 Task: Search one way flight ticket for 1 adult, 1 child, 1 infant in seat in premium economy from Minot: Minot International Airport to Jacksonville: Albert J. Ellis Airport on 5-3-2023. Choice of flights is Frontier. Number of bags: 1 checked bag. Price is upto 110000. Outbound departure time preference is 16:15.
Action: Mouse moved to (332, 130)
Screenshot: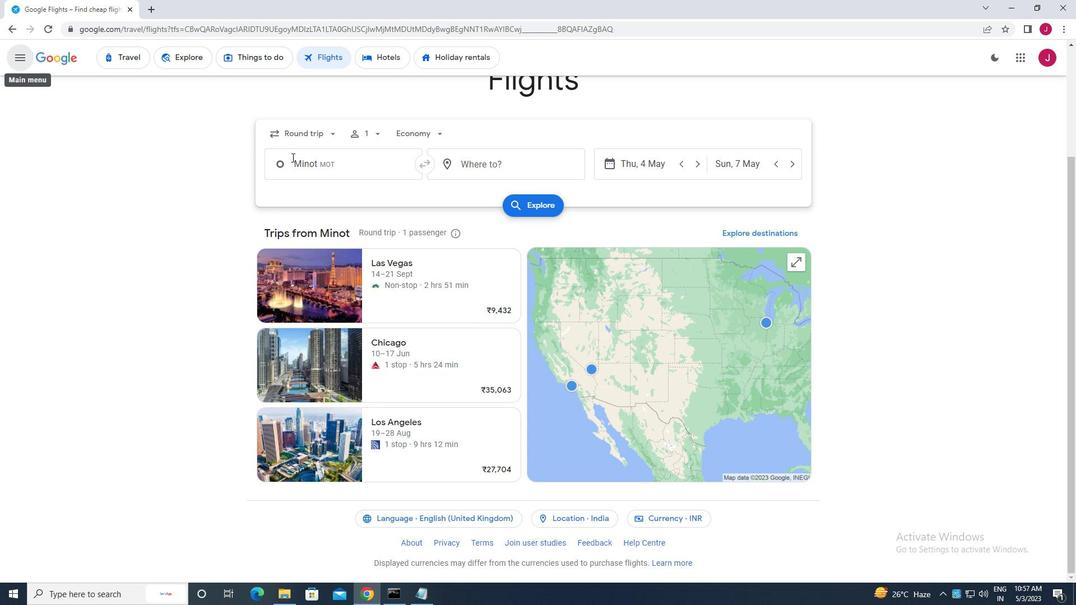 
Action: Mouse pressed left at (332, 130)
Screenshot: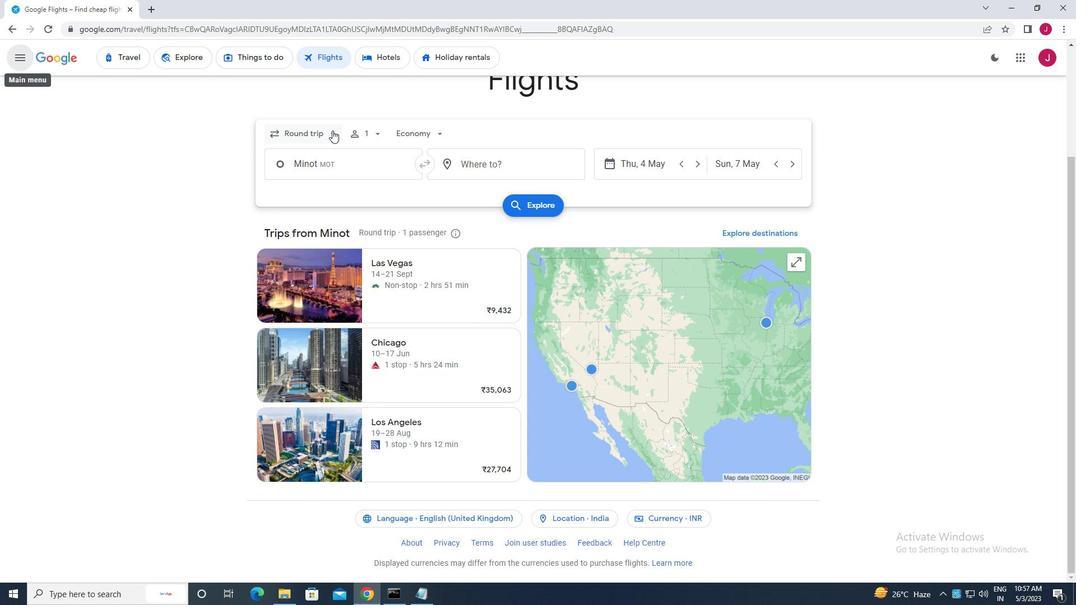 
Action: Mouse moved to (323, 182)
Screenshot: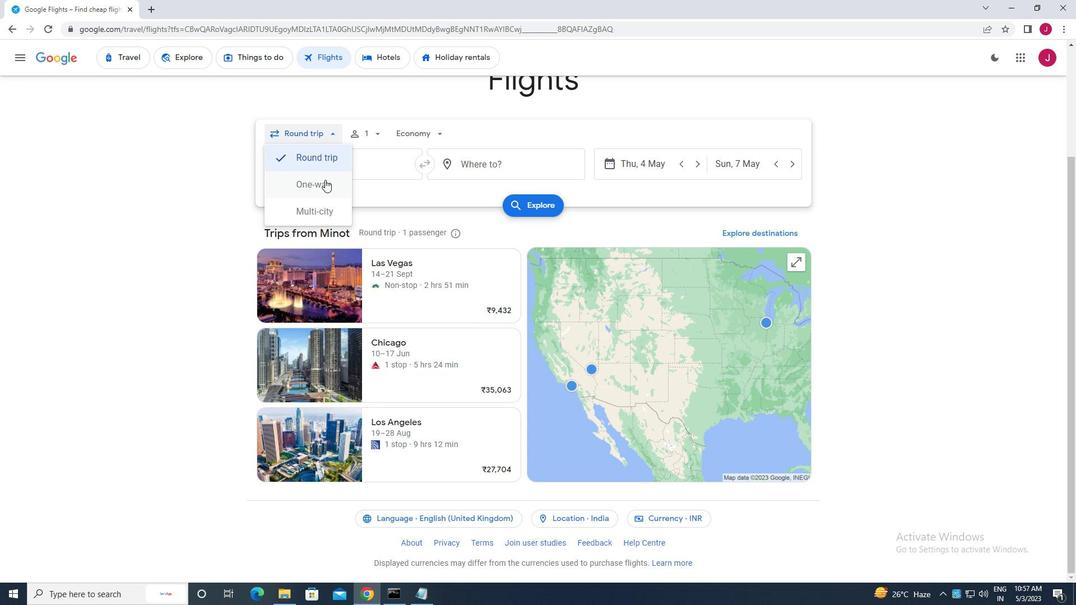 
Action: Mouse pressed left at (323, 182)
Screenshot: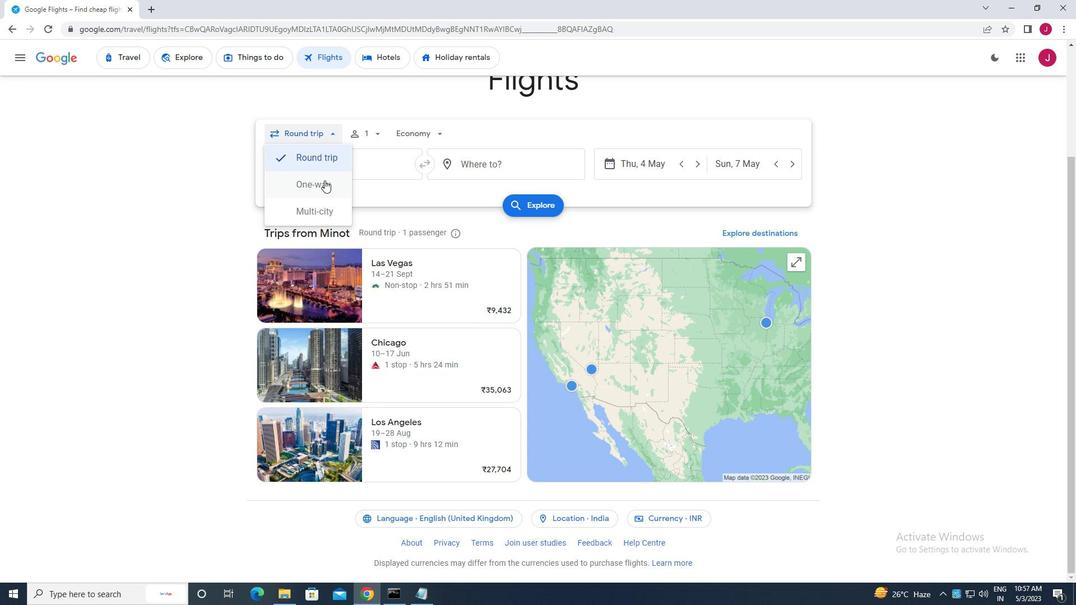 
Action: Mouse moved to (373, 135)
Screenshot: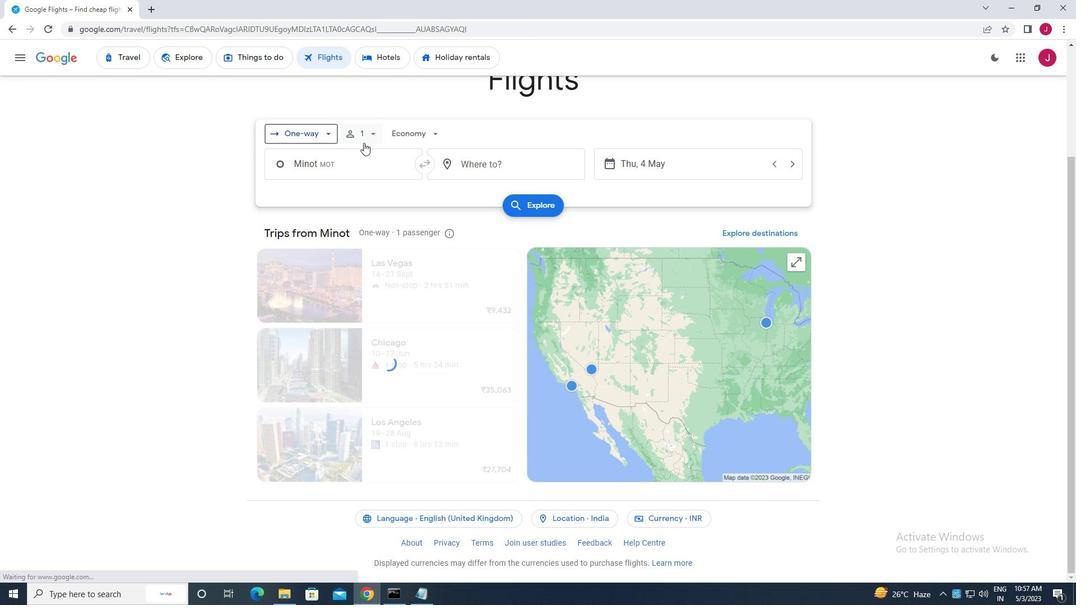 
Action: Mouse pressed left at (373, 135)
Screenshot: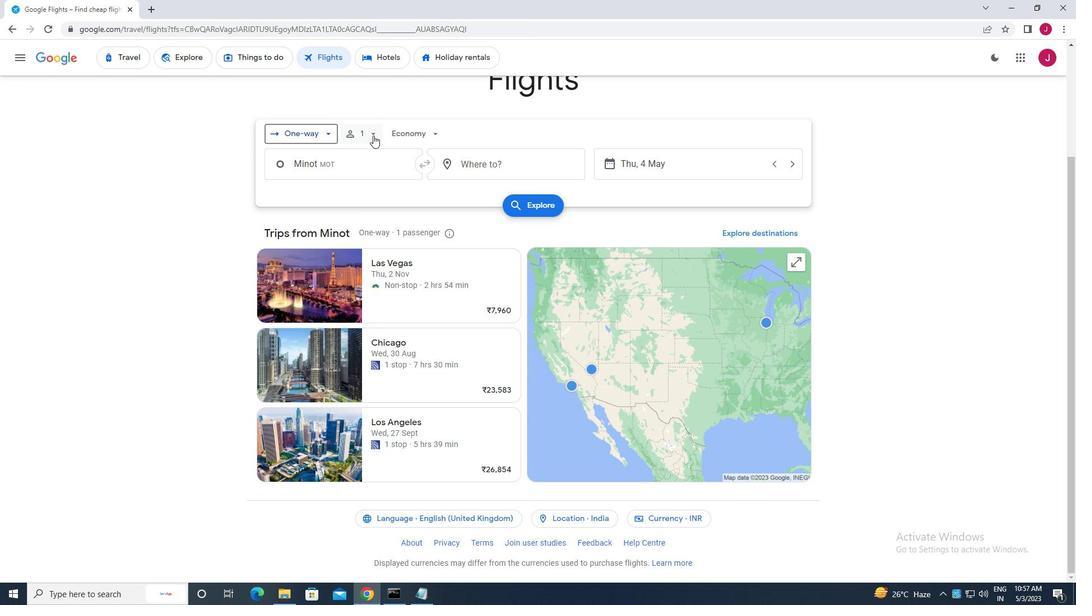 
Action: Mouse moved to (460, 190)
Screenshot: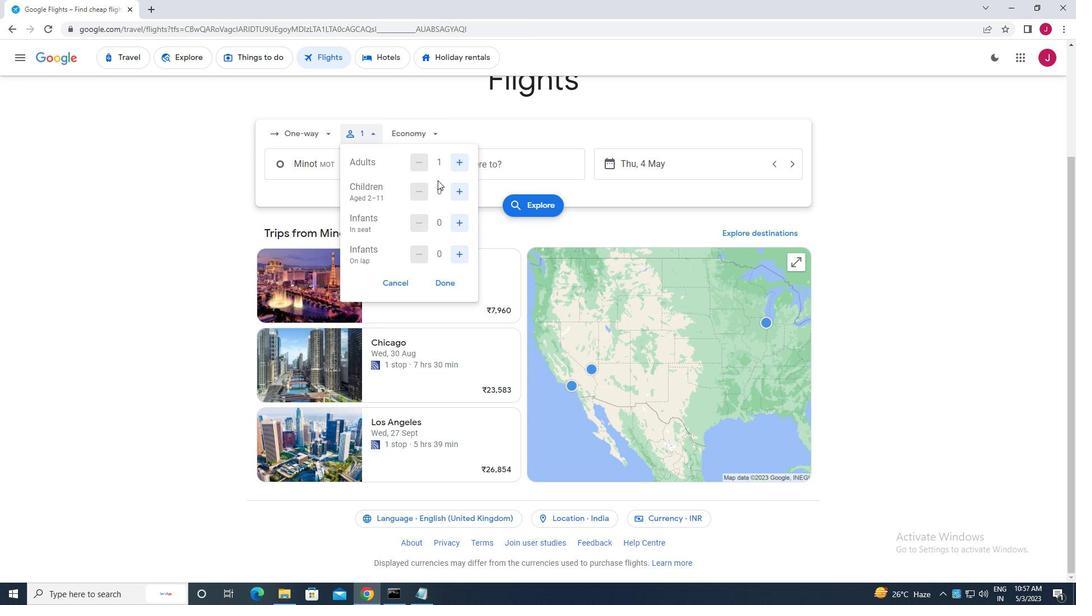 
Action: Mouse pressed left at (460, 190)
Screenshot: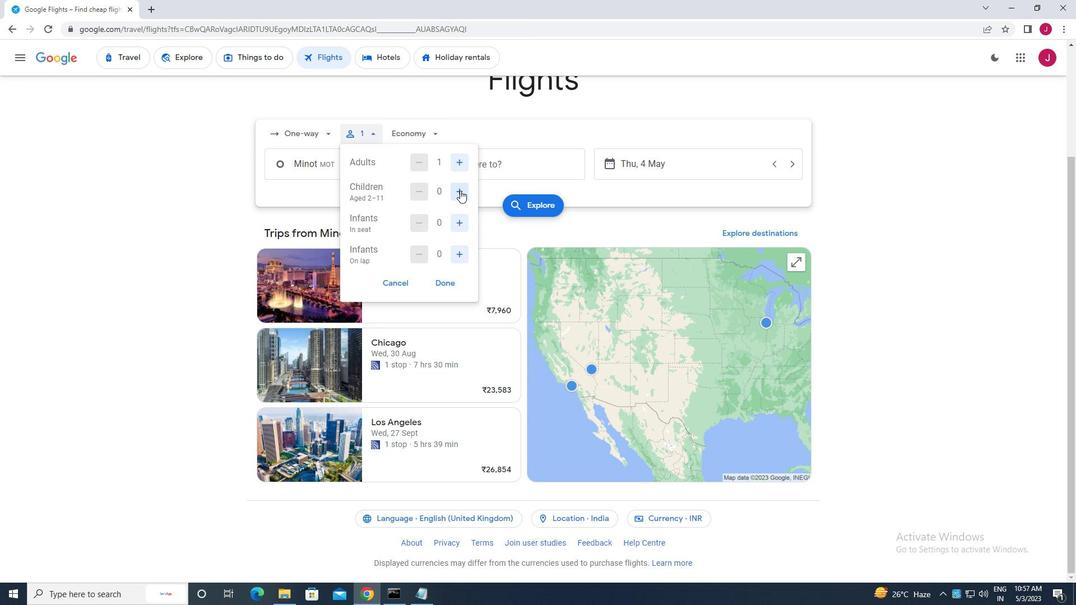 
Action: Mouse moved to (459, 220)
Screenshot: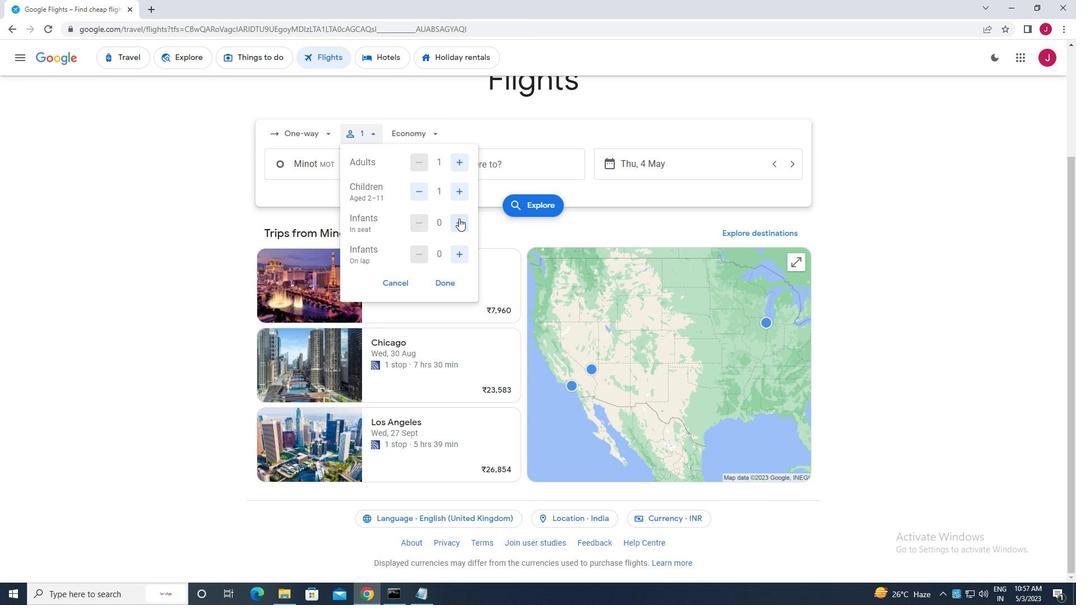 
Action: Mouse pressed left at (459, 220)
Screenshot: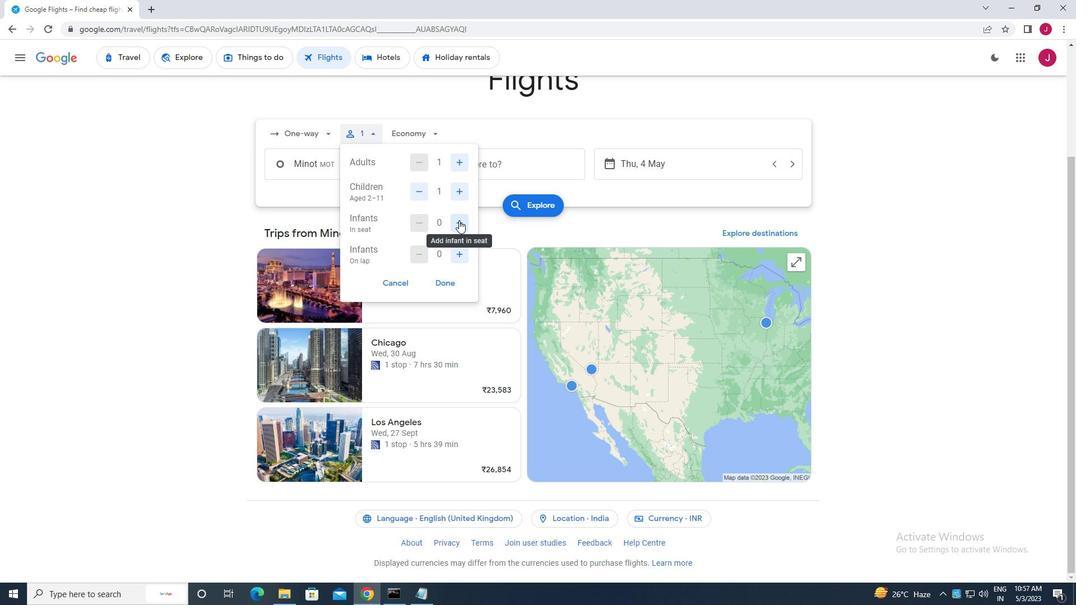 
Action: Mouse moved to (444, 283)
Screenshot: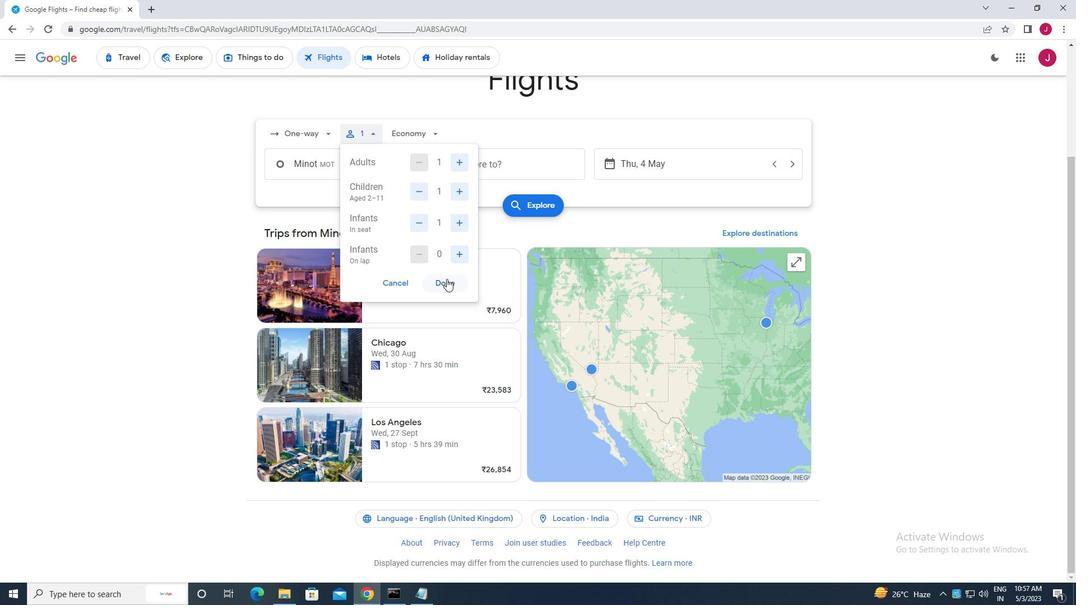 
Action: Mouse pressed left at (444, 283)
Screenshot: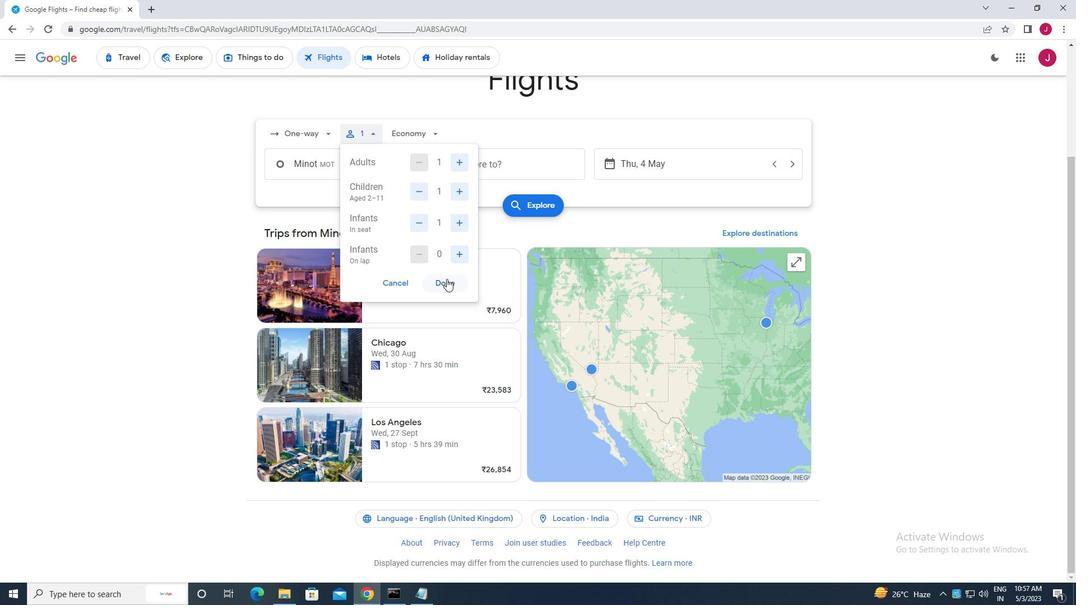 
Action: Mouse moved to (425, 135)
Screenshot: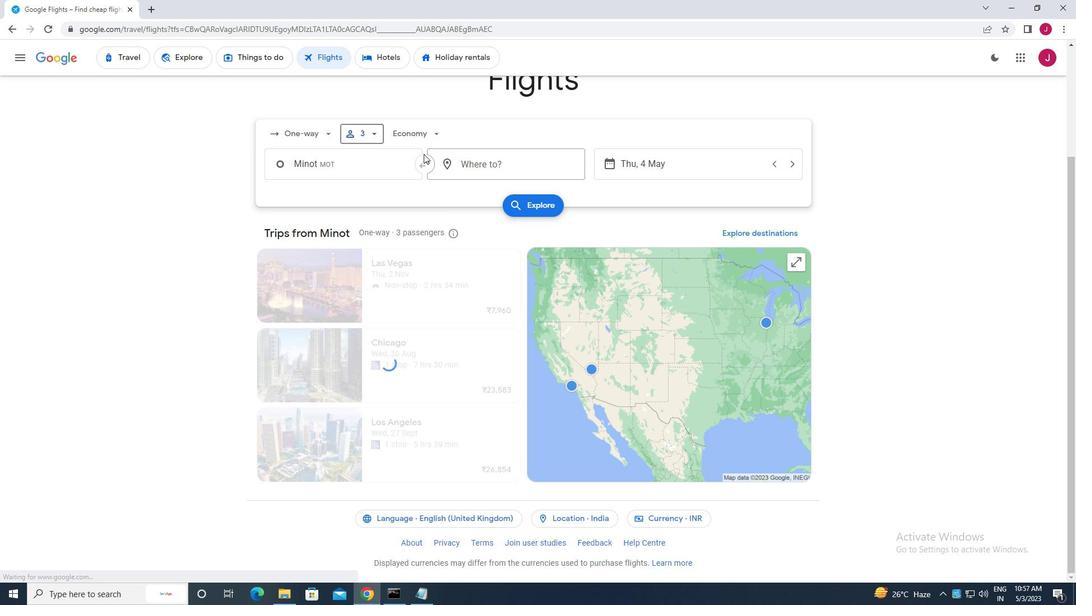 
Action: Mouse pressed left at (425, 135)
Screenshot: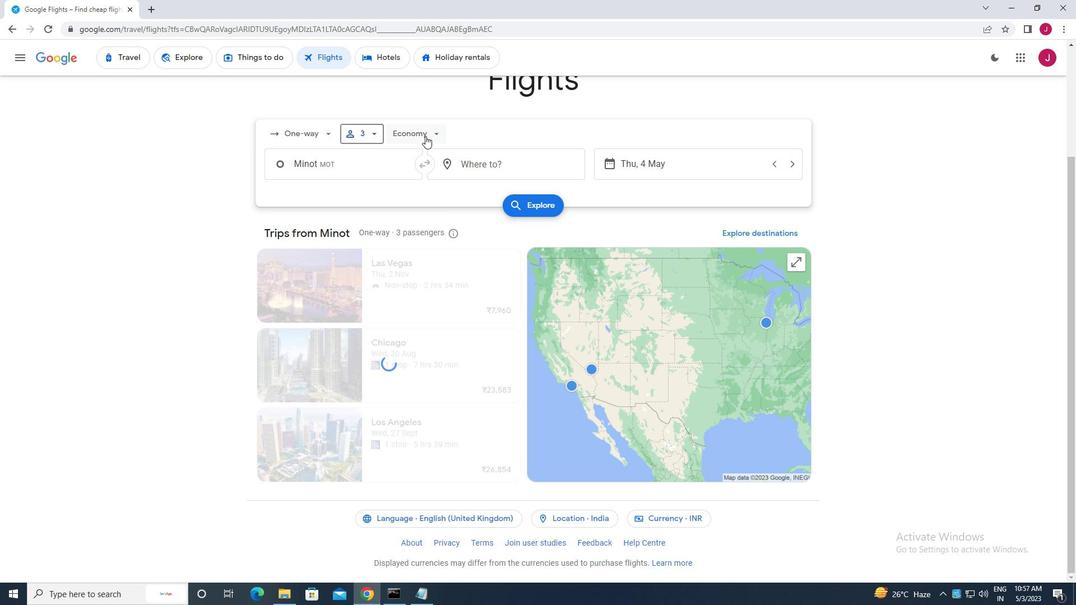 
Action: Mouse moved to (429, 181)
Screenshot: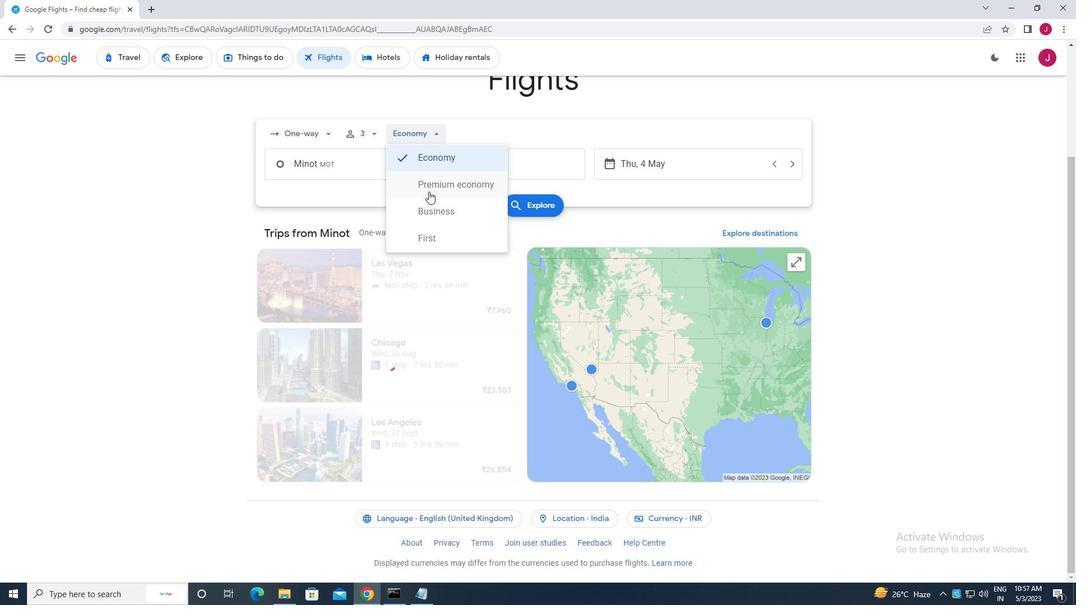 
Action: Mouse pressed left at (429, 181)
Screenshot: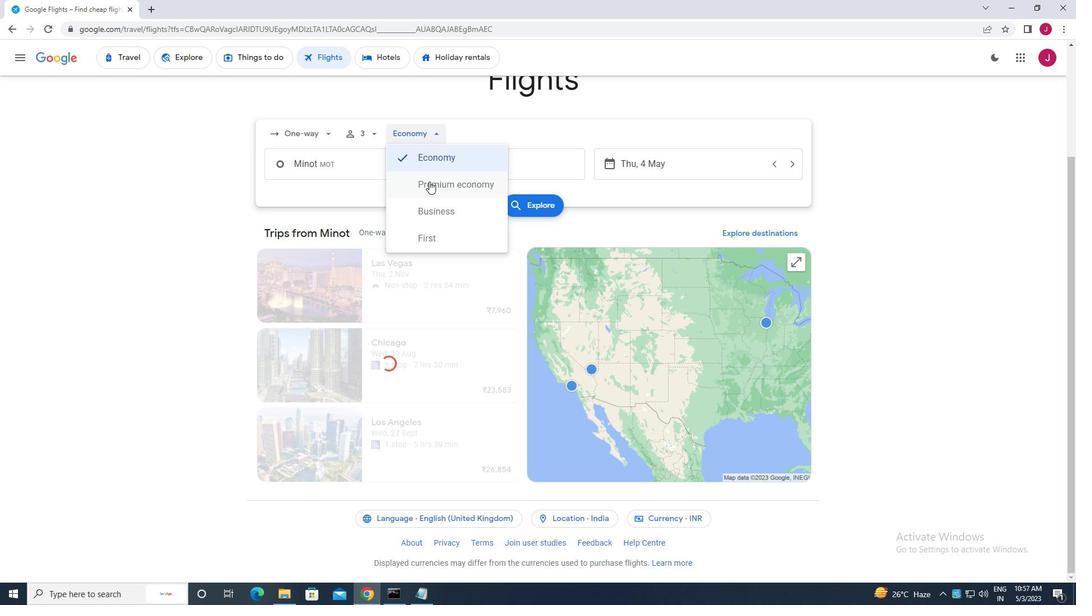 
Action: Mouse moved to (377, 160)
Screenshot: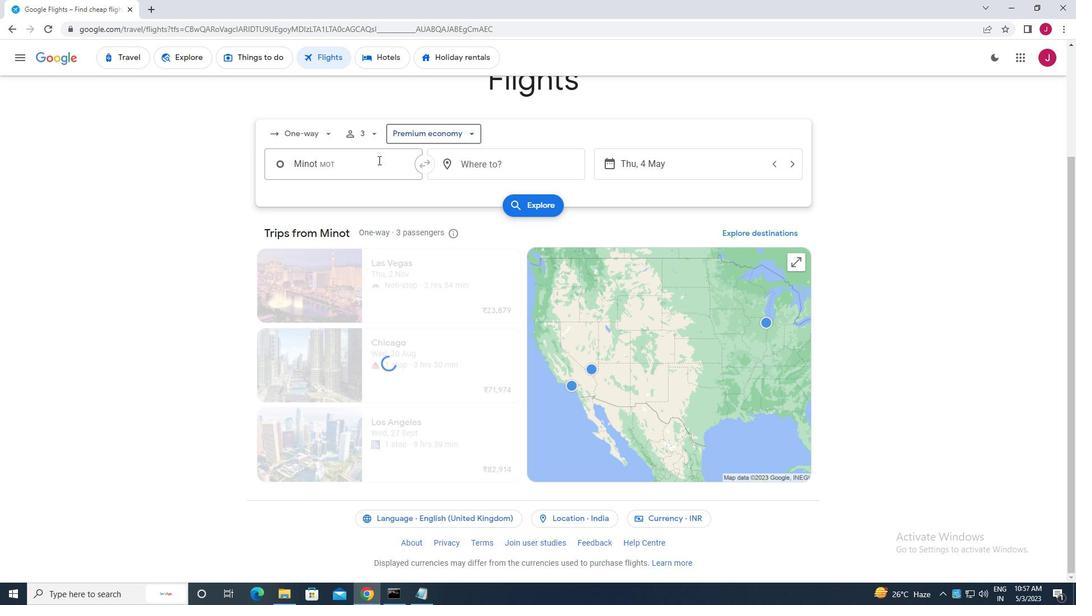 
Action: Mouse pressed left at (377, 160)
Screenshot: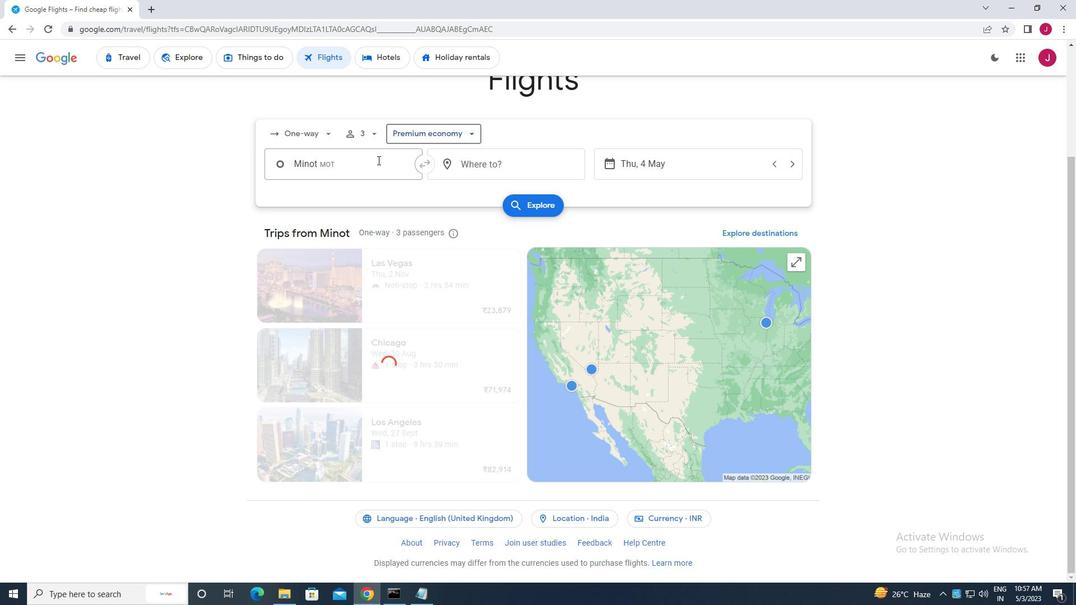 
Action: Key pressed minot
Screenshot: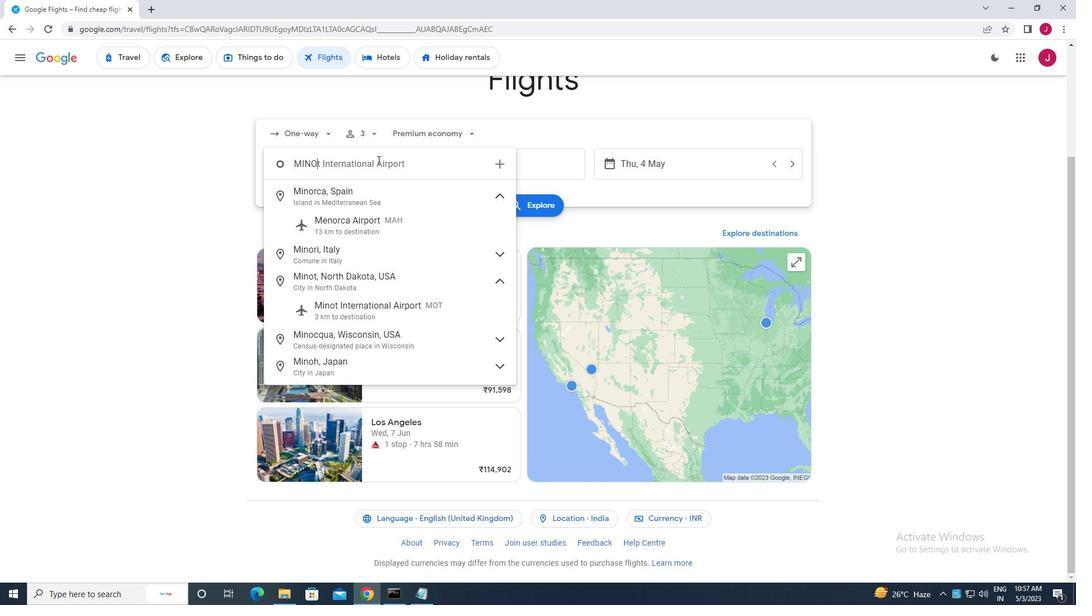 
Action: Mouse moved to (393, 226)
Screenshot: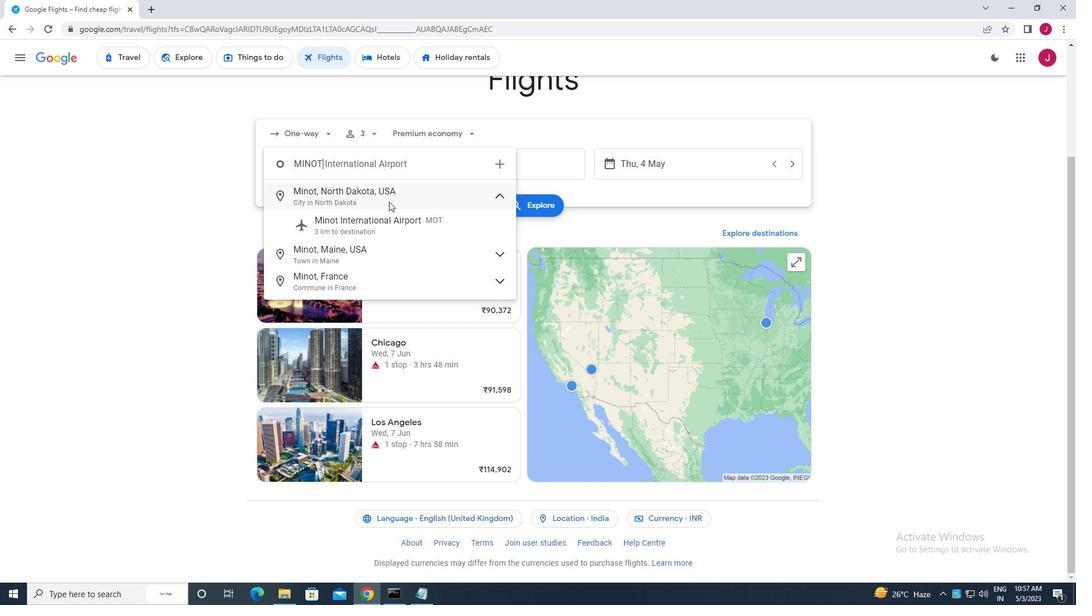 
Action: Mouse pressed left at (393, 226)
Screenshot: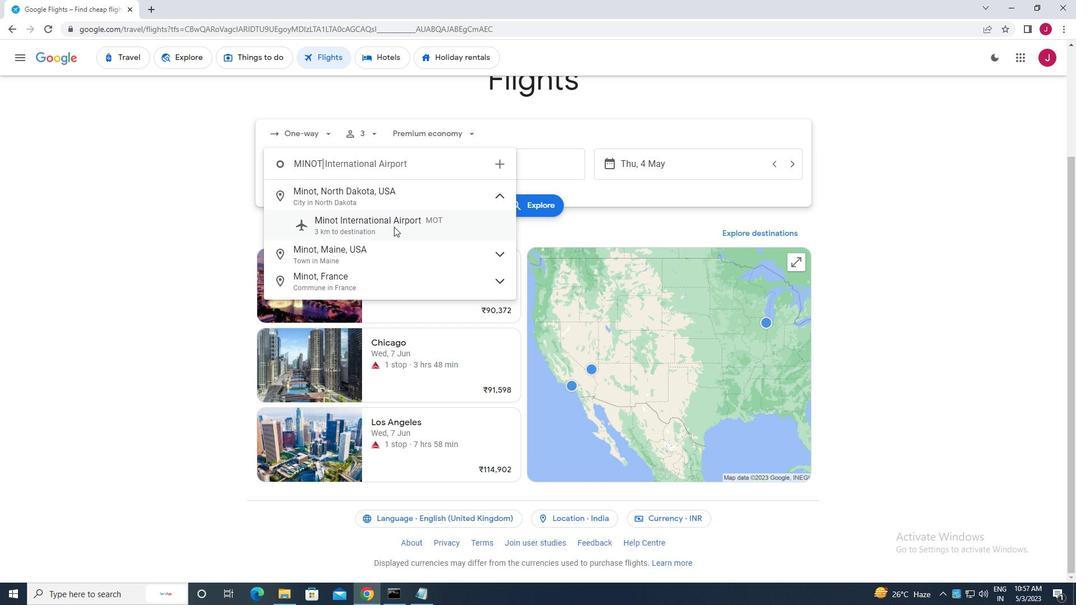 
Action: Mouse moved to (491, 164)
Screenshot: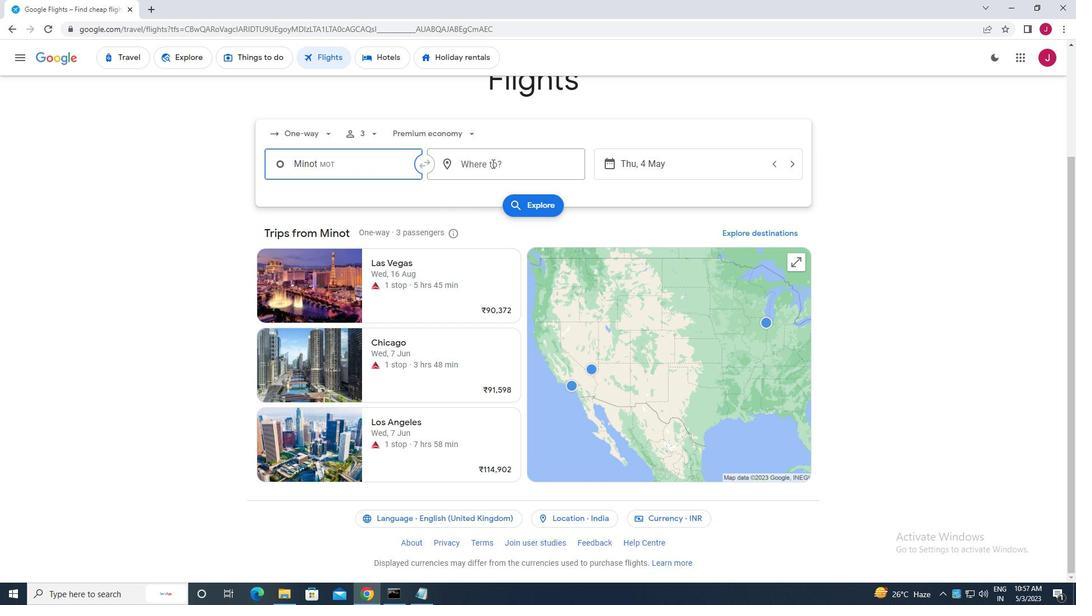 
Action: Mouse pressed left at (491, 164)
Screenshot: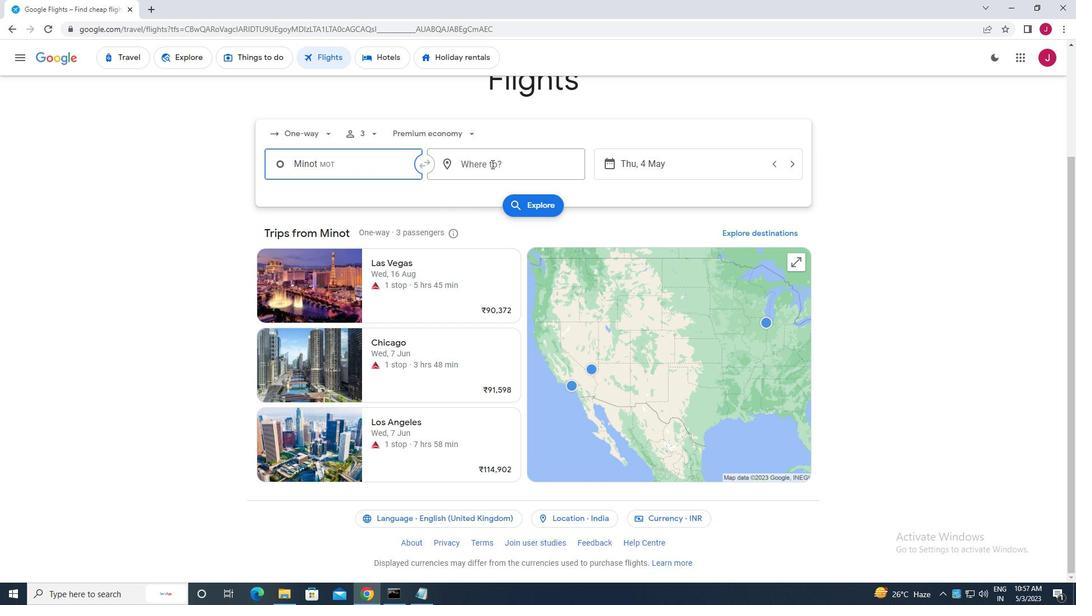 
Action: Mouse moved to (497, 164)
Screenshot: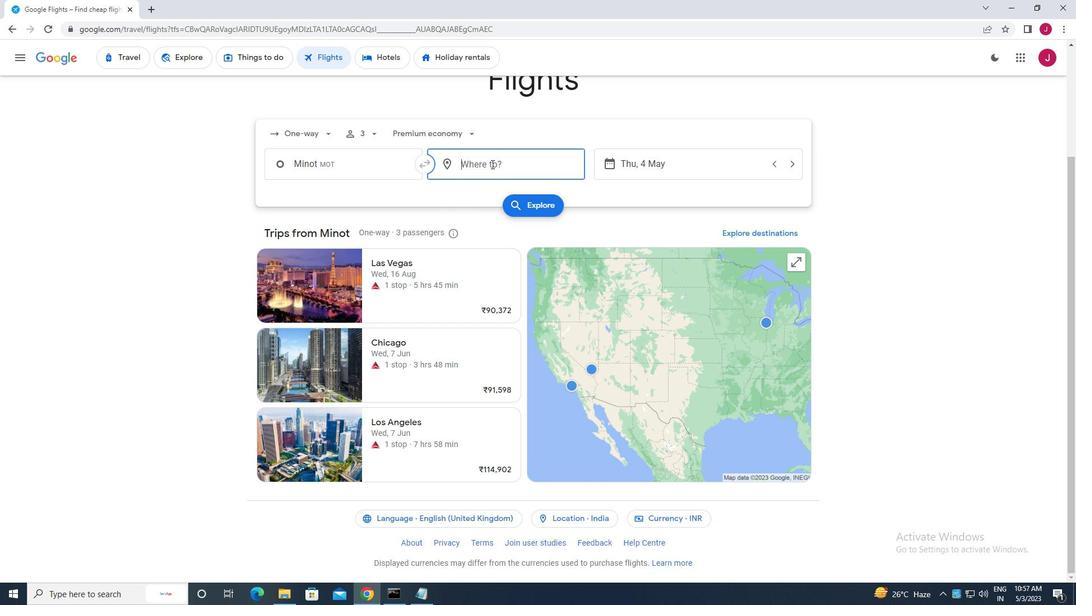
Action: Key pressed albert<Key.space>j
Screenshot: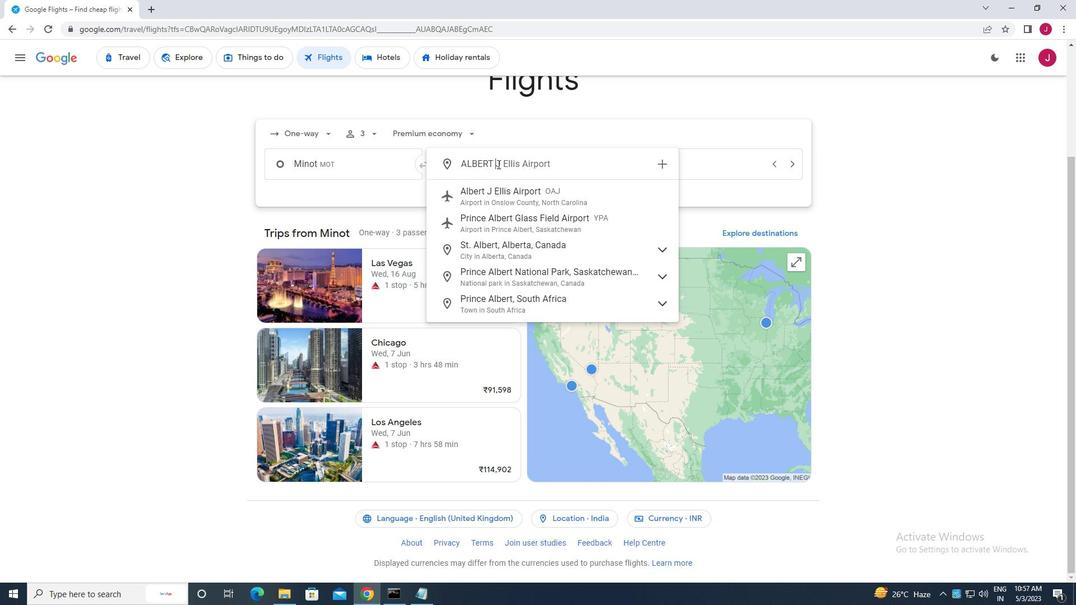 
Action: Mouse moved to (496, 186)
Screenshot: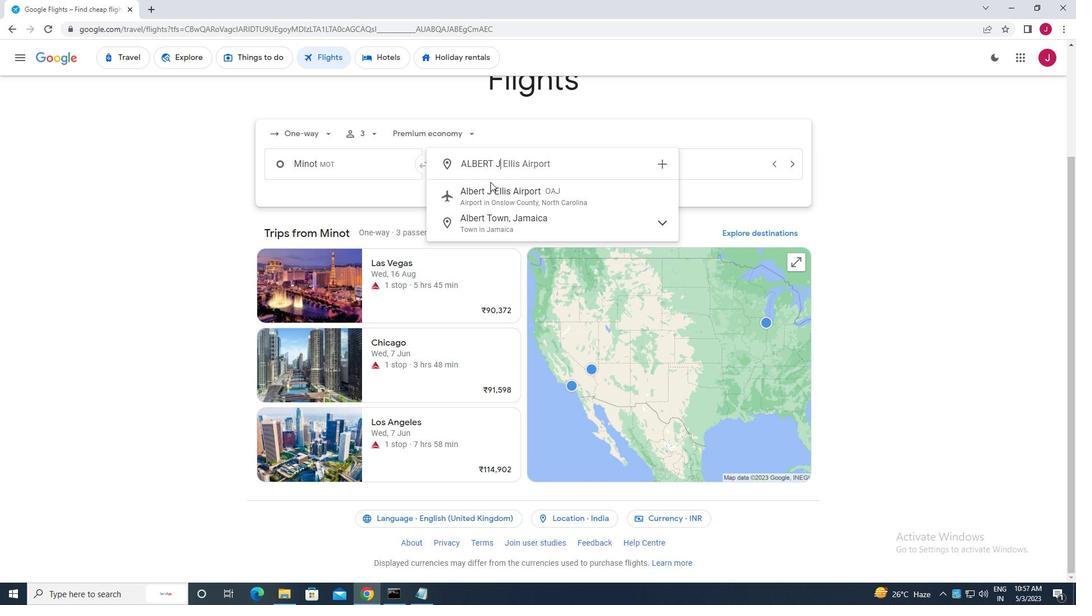
Action: Mouse pressed left at (496, 186)
Screenshot: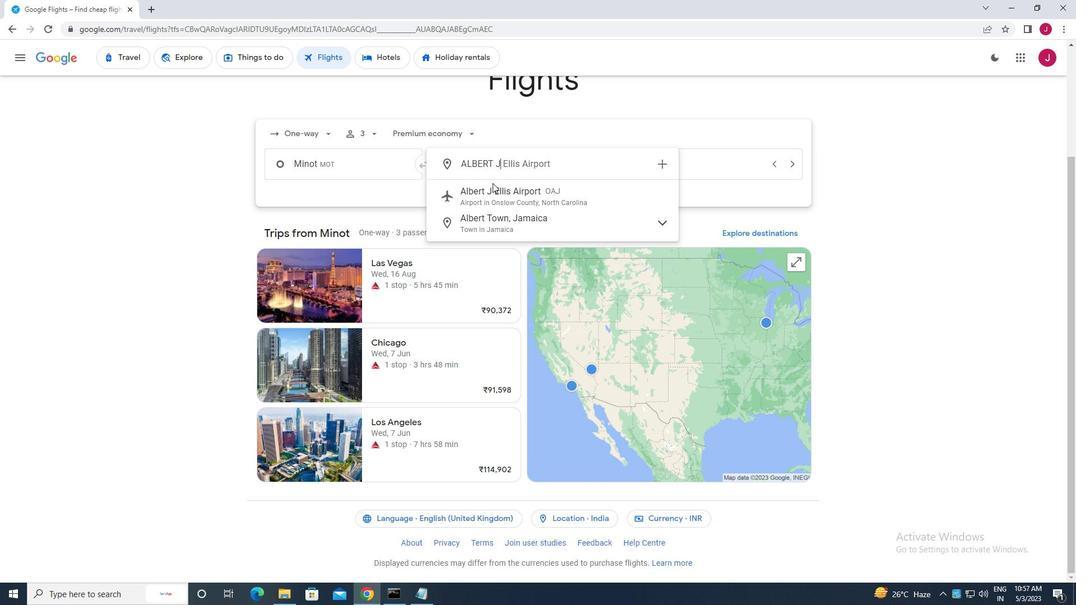 
Action: Mouse moved to (668, 164)
Screenshot: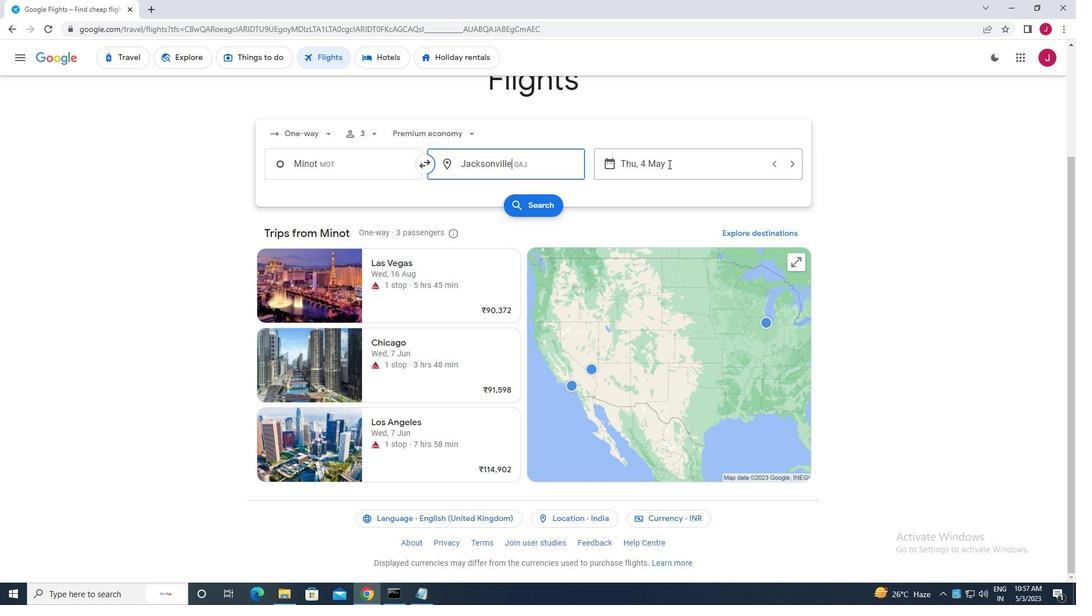 
Action: Mouse pressed left at (668, 164)
Screenshot: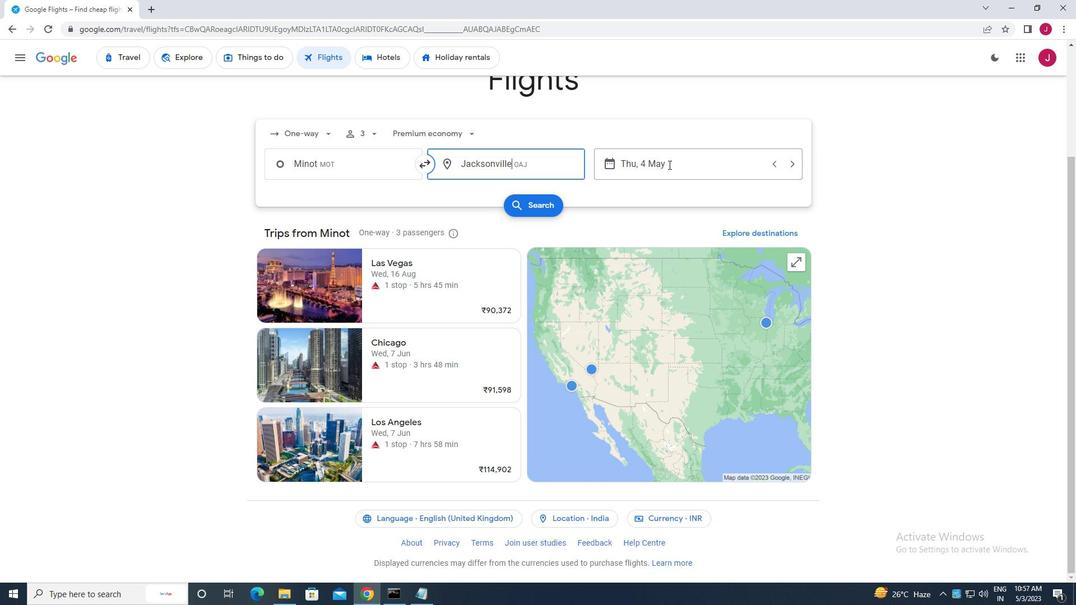 
Action: Mouse moved to (477, 253)
Screenshot: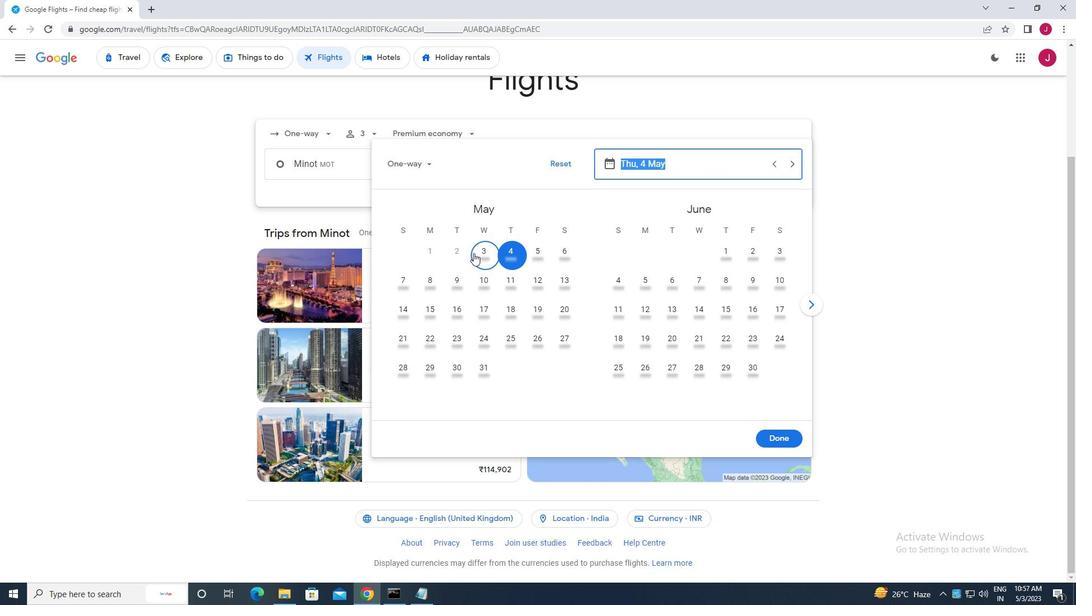 
Action: Mouse pressed left at (477, 253)
Screenshot: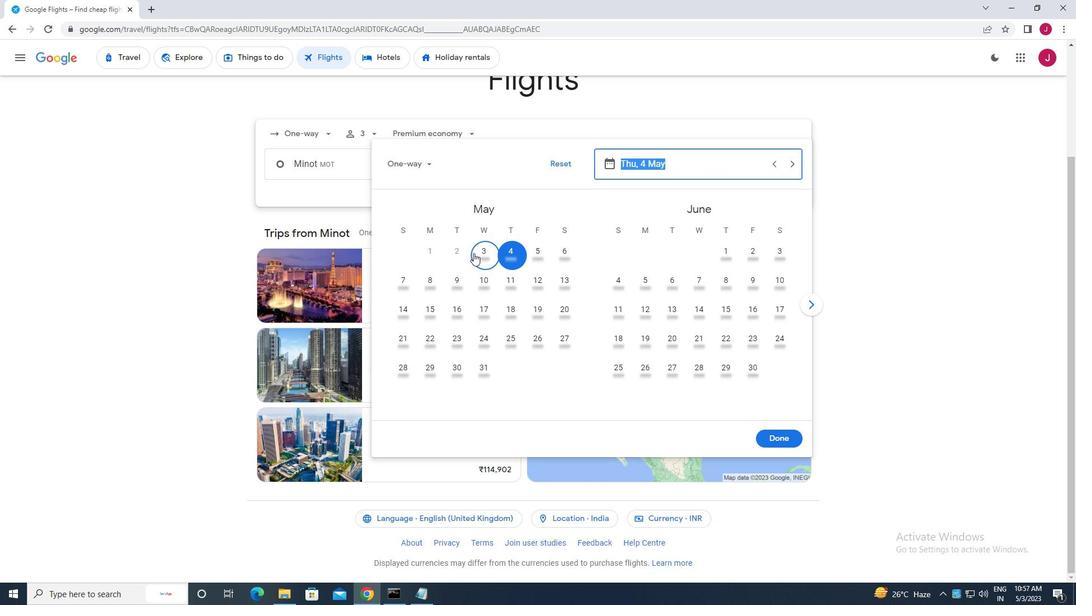 
Action: Mouse moved to (769, 435)
Screenshot: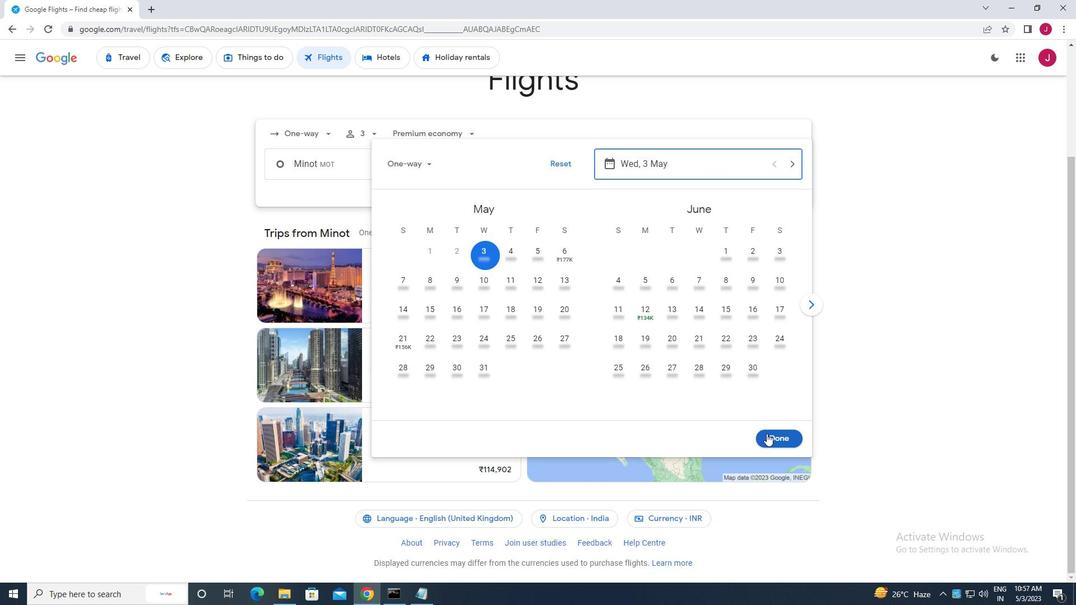 
Action: Mouse pressed left at (769, 435)
Screenshot: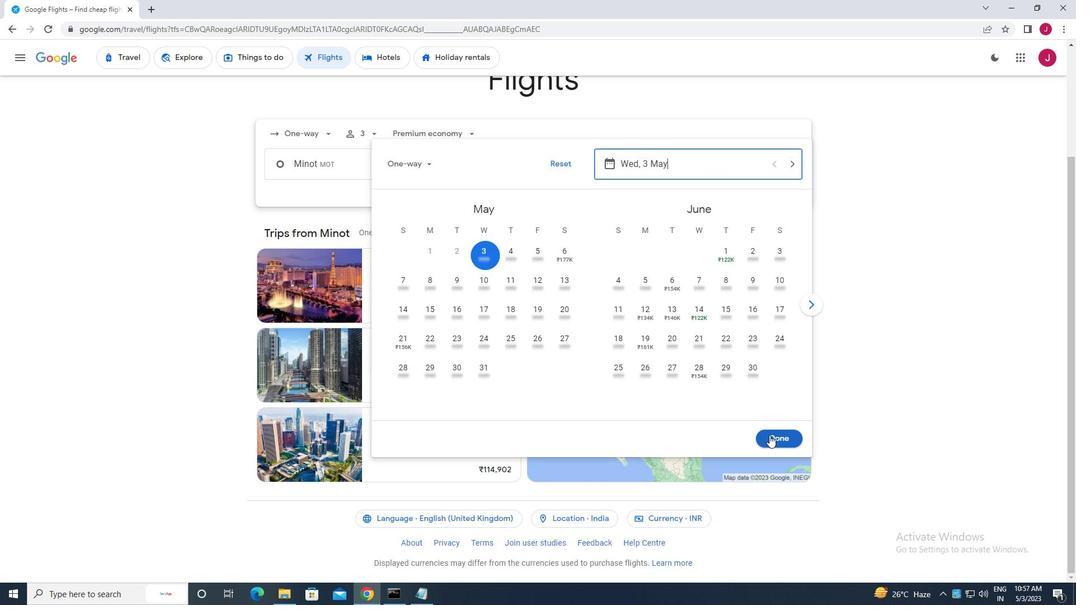 
Action: Mouse moved to (550, 205)
Screenshot: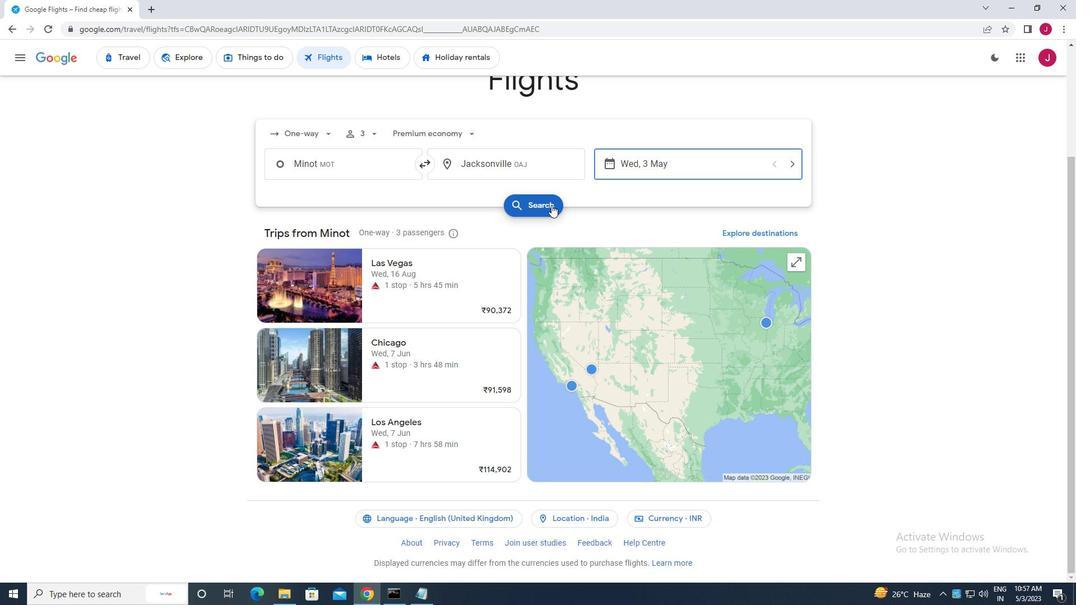 
Action: Mouse pressed left at (550, 205)
Screenshot: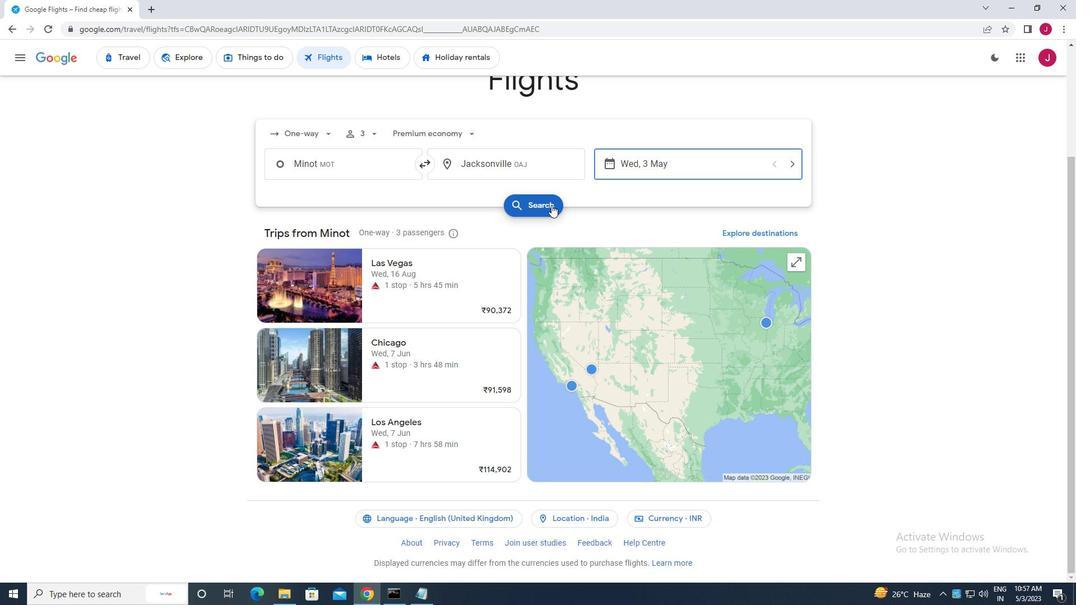 
Action: Mouse moved to (286, 159)
Screenshot: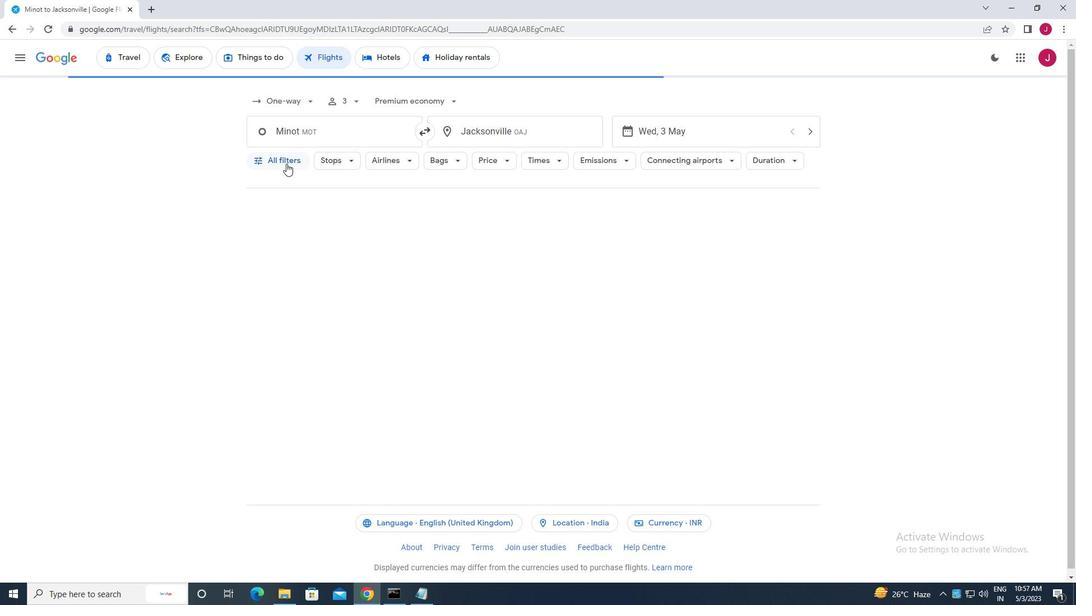 
Action: Mouse pressed left at (286, 159)
Screenshot: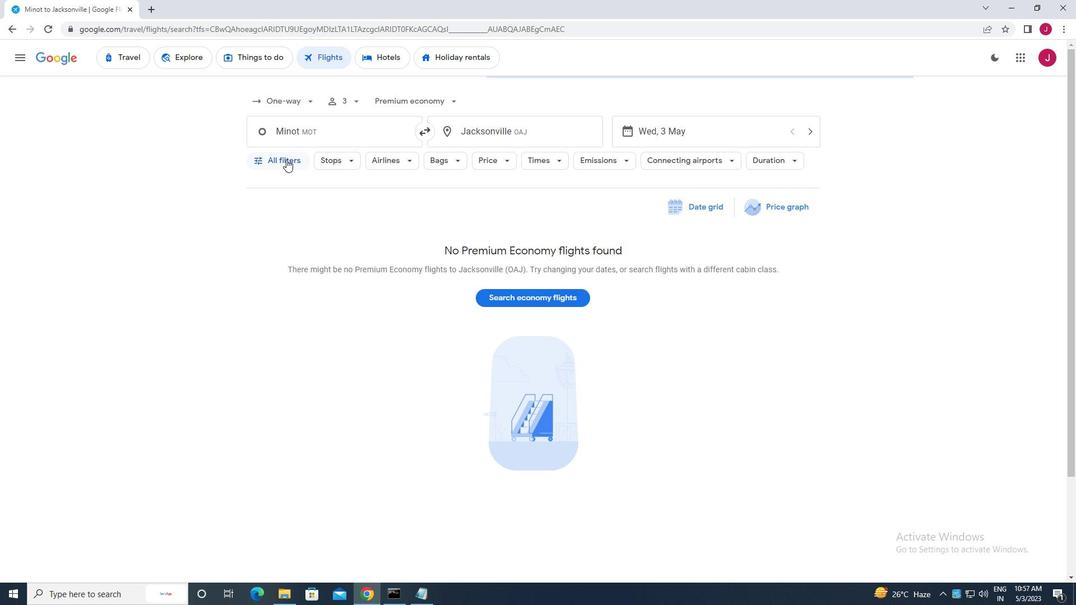 
Action: Mouse moved to (354, 272)
Screenshot: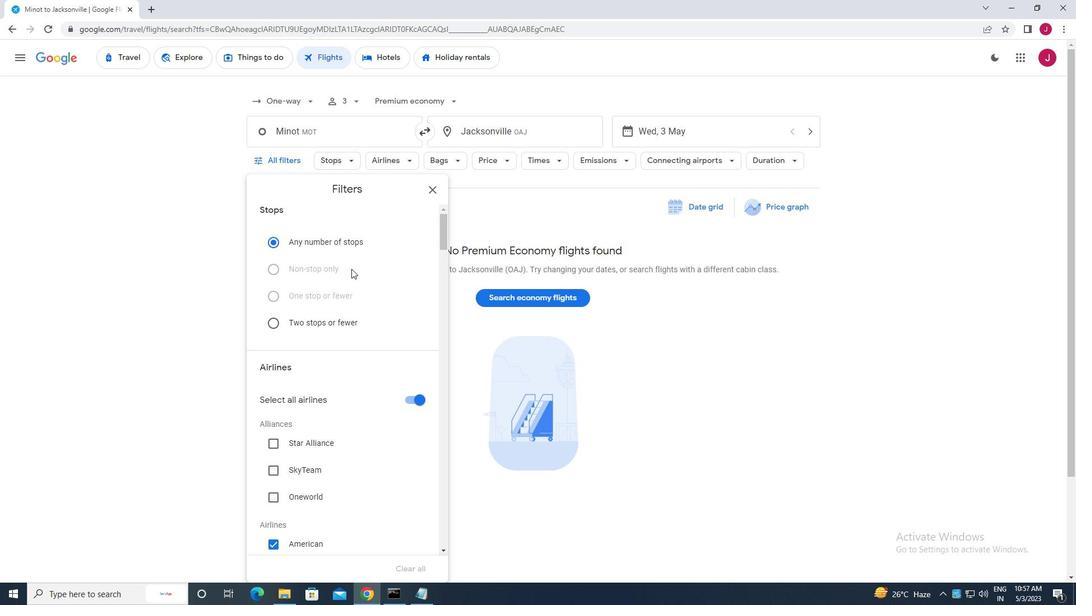 
Action: Mouse scrolled (354, 271) with delta (0, 0)
Screenshot: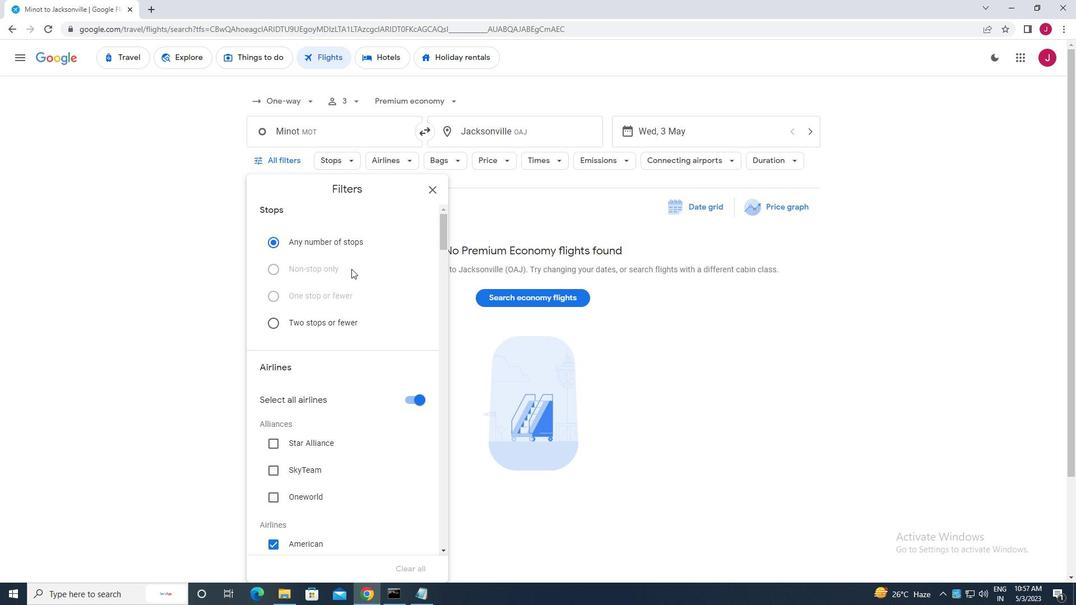 
Action: Mouse scrolled (354, 271) with delta (0, 0)
Screenshot: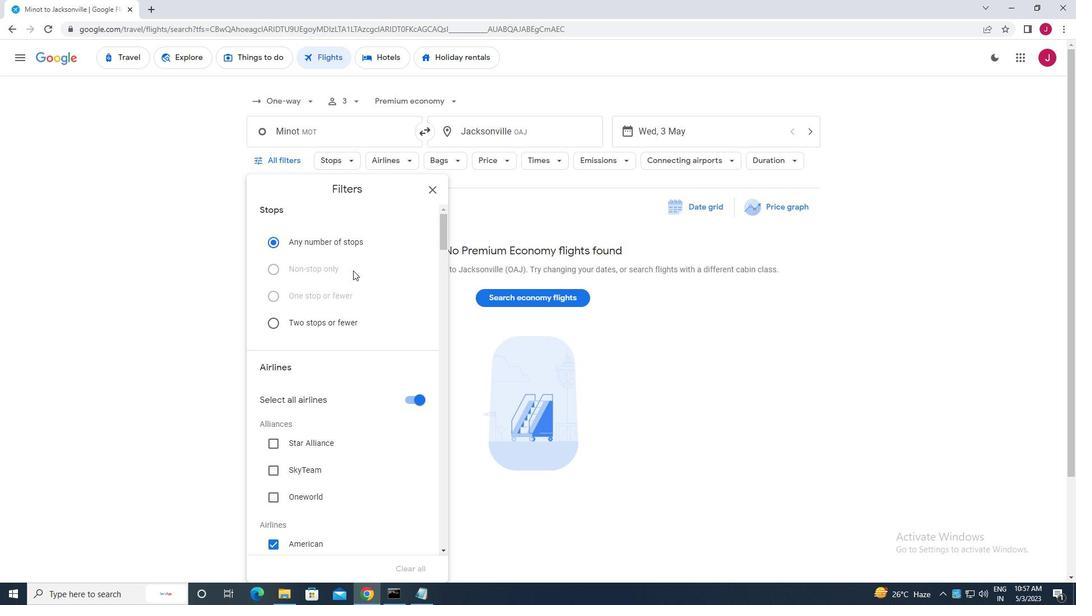 
Action: Mouse moved to (410, 286)
Screenshot: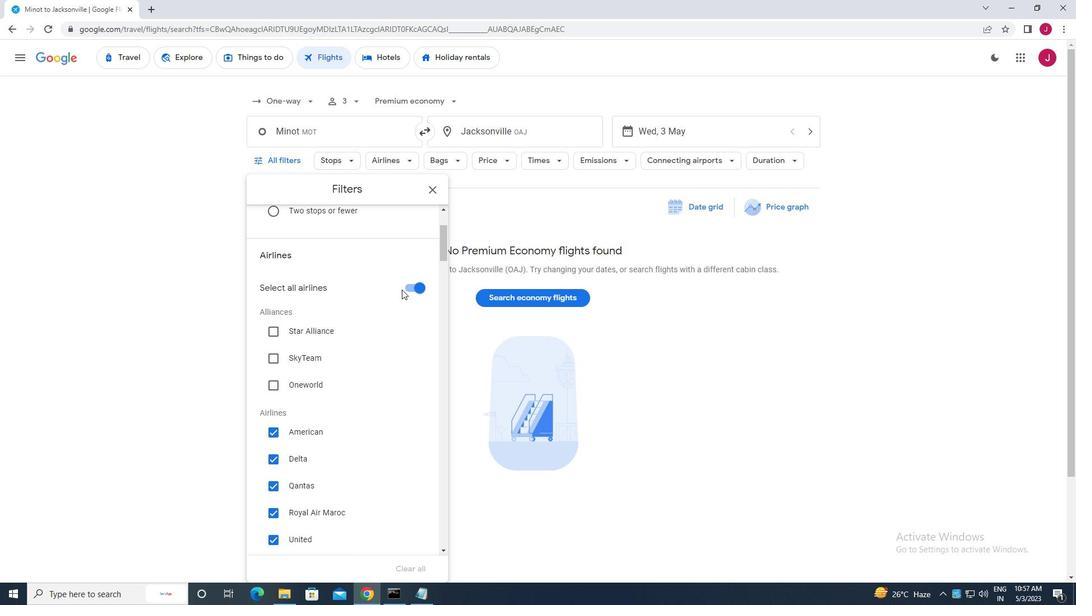 
Action: Mouse pressed left at (410, 286)
Screenshot: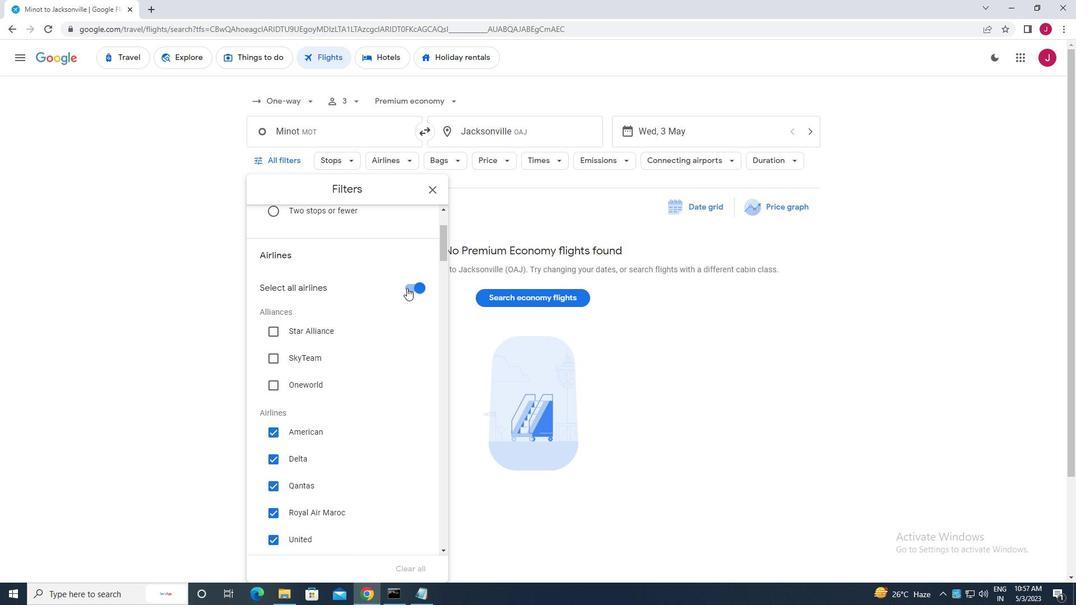 
Action: Mouse moved to (305, 313)
Screenshot: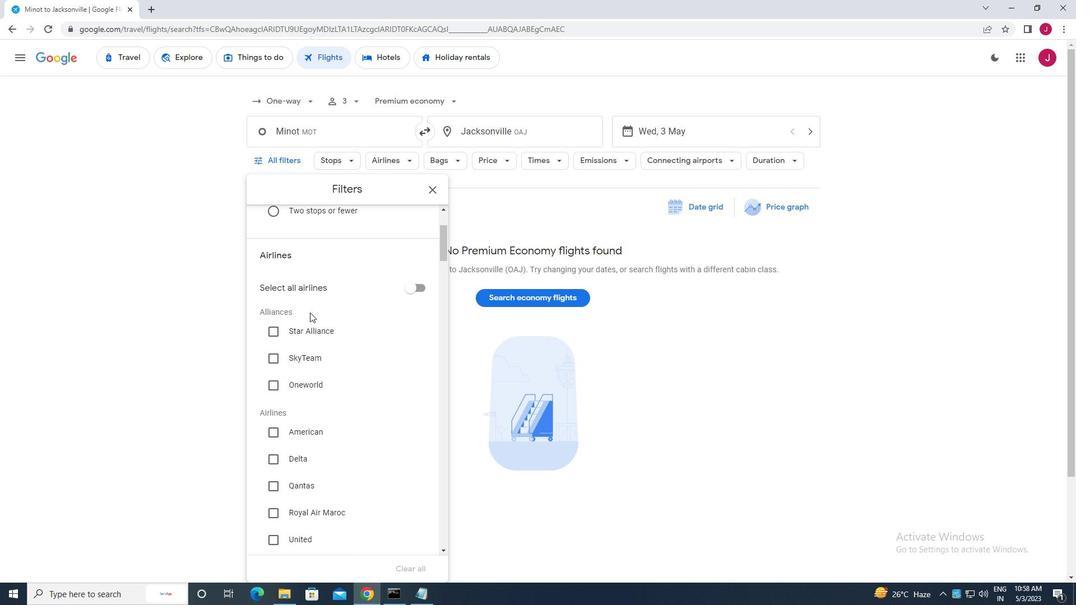 
Action: Mouse scrolled (305, 312) with delta (0, 0)
Screenshot: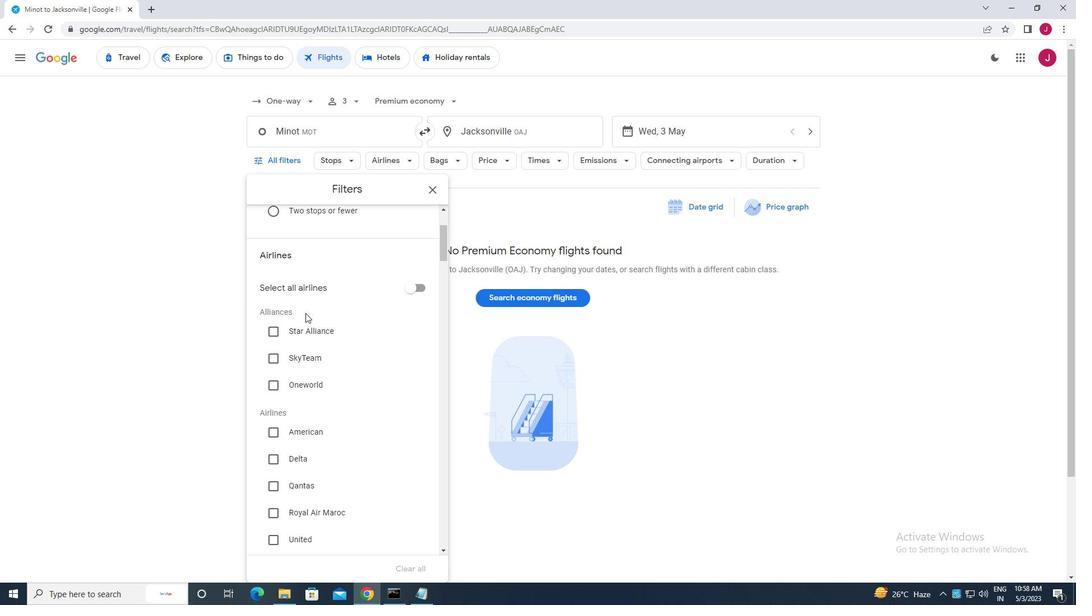 
Action: Mouse moved to (300, 401)
Screenshot: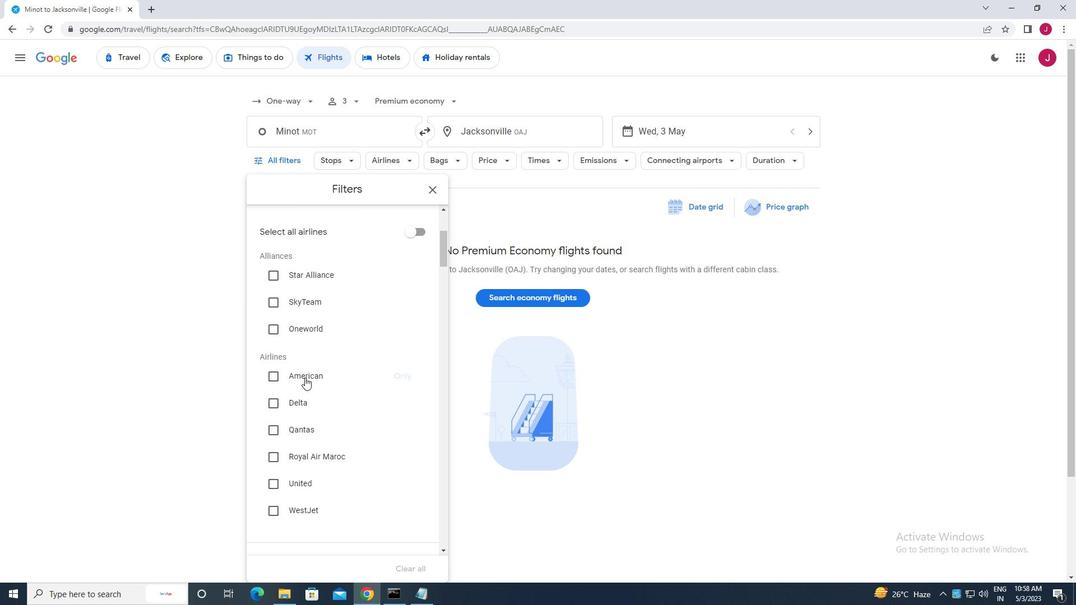 
Action: Mouse scrolled (300, 400) with delta (0, 0)
Screenshot: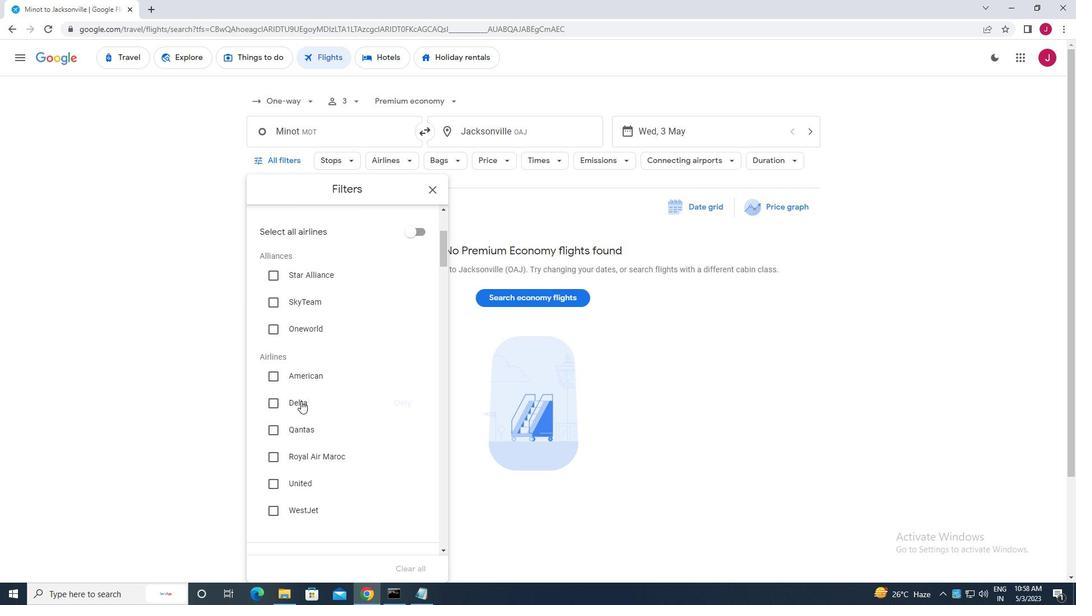 
Action: Mouse scrolled (300, 400) with delta (0, 0)
Screenshot: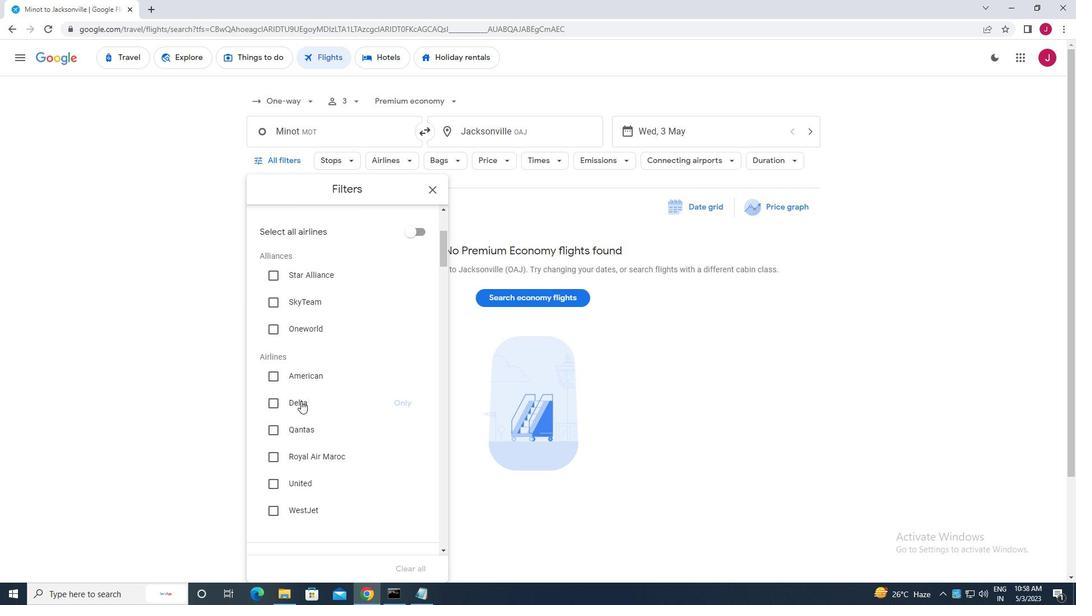 
Action: Mouse scrolled (300, 400) with delta (0, 0)
Screenshot: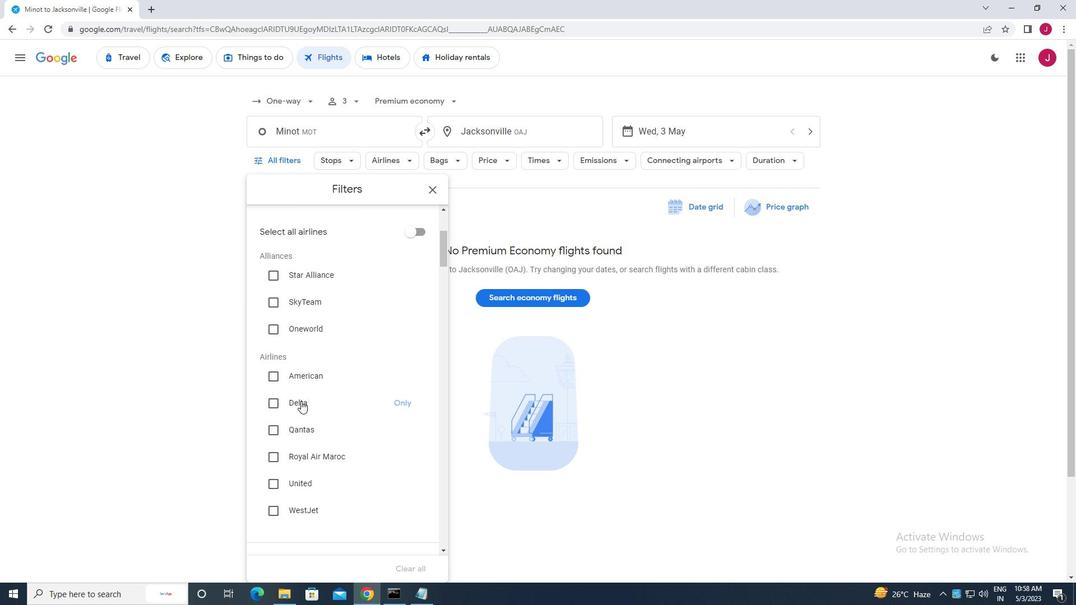 
Action: Mouse scrolled (300, 400) with delta (0, 0)
Screenshot: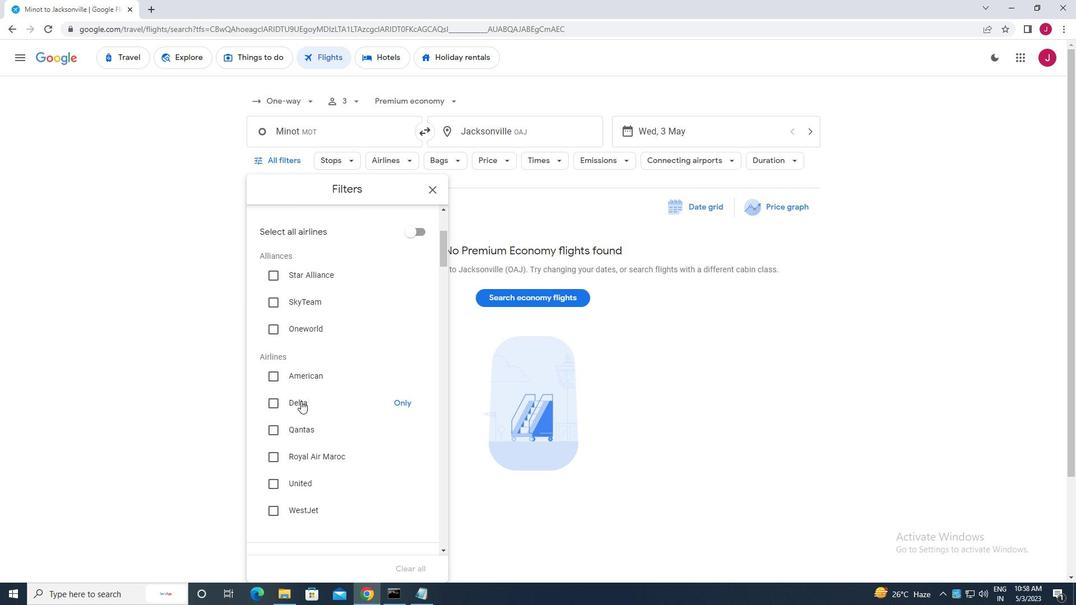 
Action: Mouse moved to (300, 401)
Screenshot: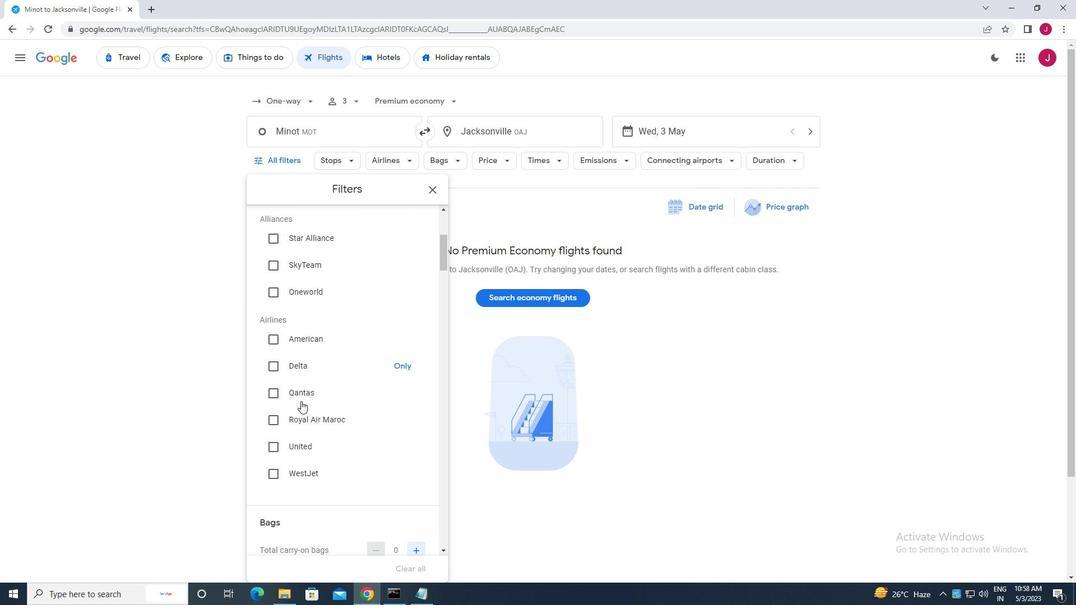 
Action: Mouse scrolled (300, 400) with delta (0, 0)
Screenshot: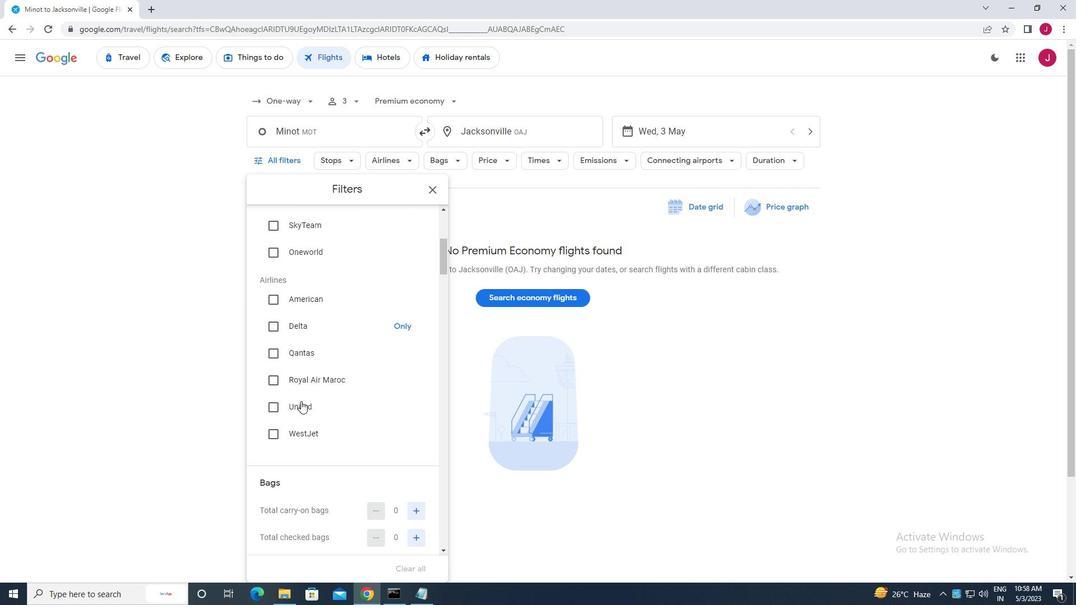 
Action: Mouse moved to (412, 336)
Screenshot: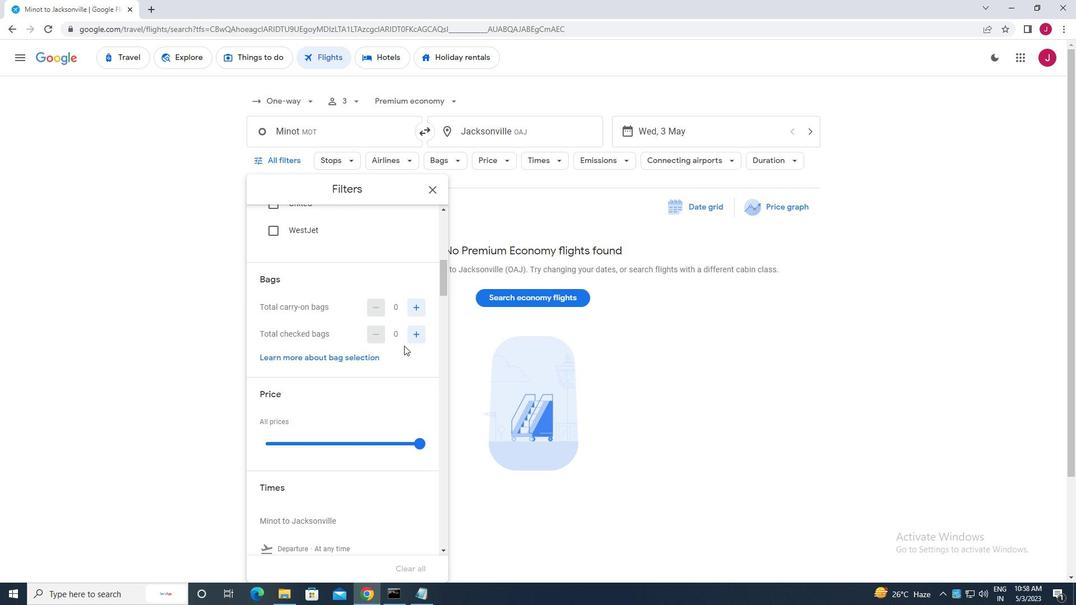 
Action: Mouse pressed left at (412, 336)
Screenshot: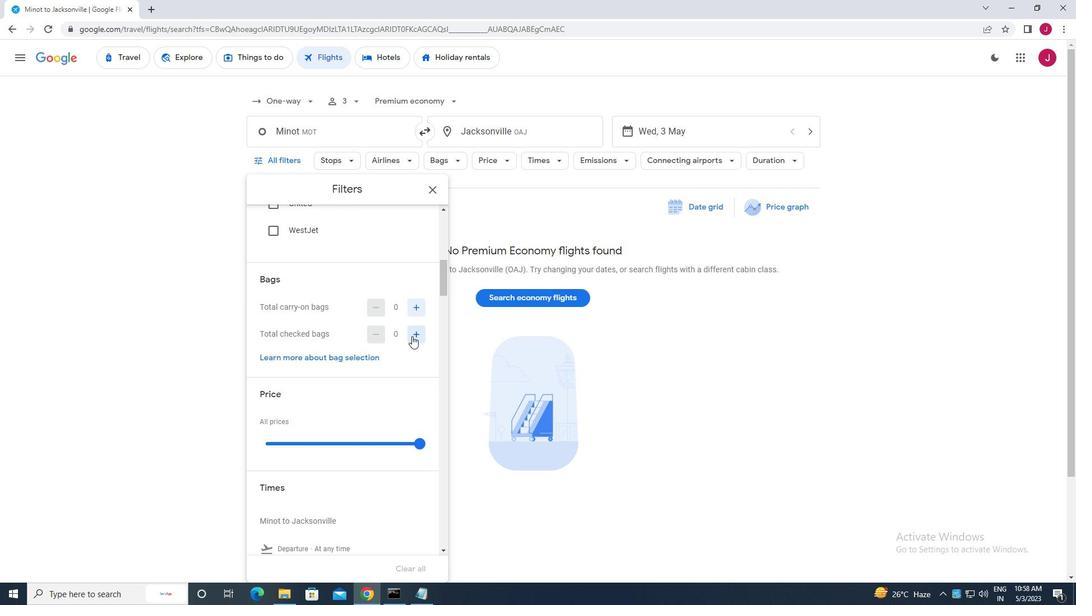 
Action: Mouse moved to (386, 334)
Screenshot: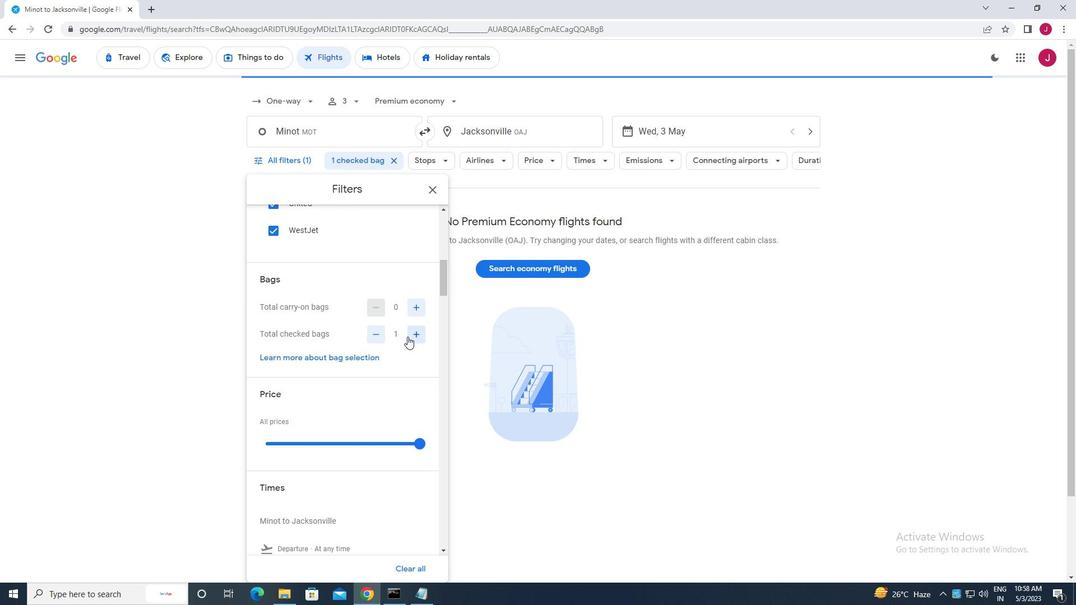 
Action: Mouse scrolled (386, 333) with delta (0, 0)
Screenshot: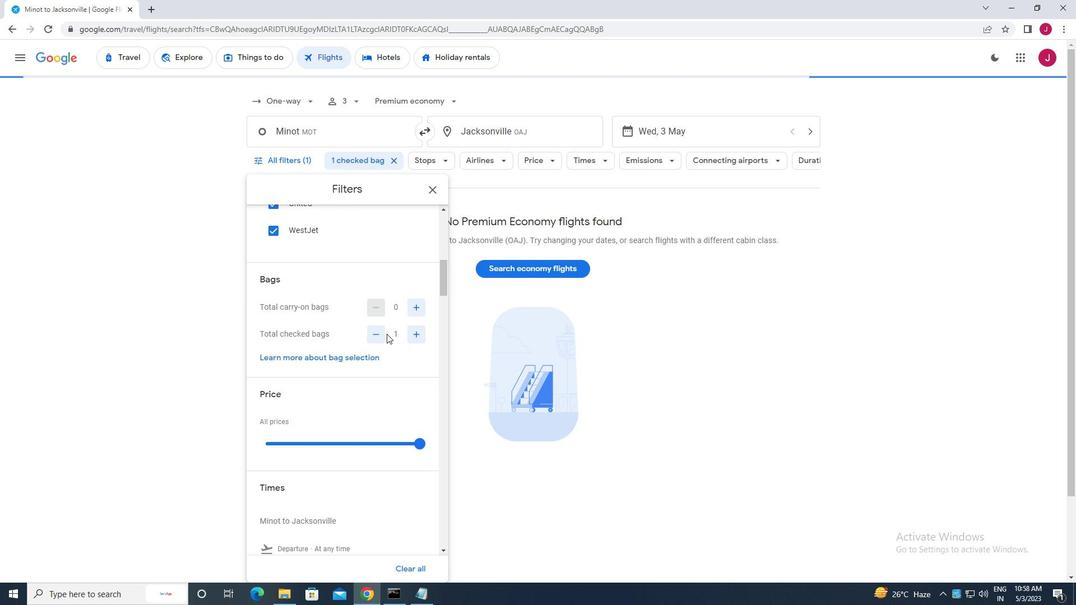 
Action: Mouse scrolled (386, 333) with delta (0, 0)
Screenshot: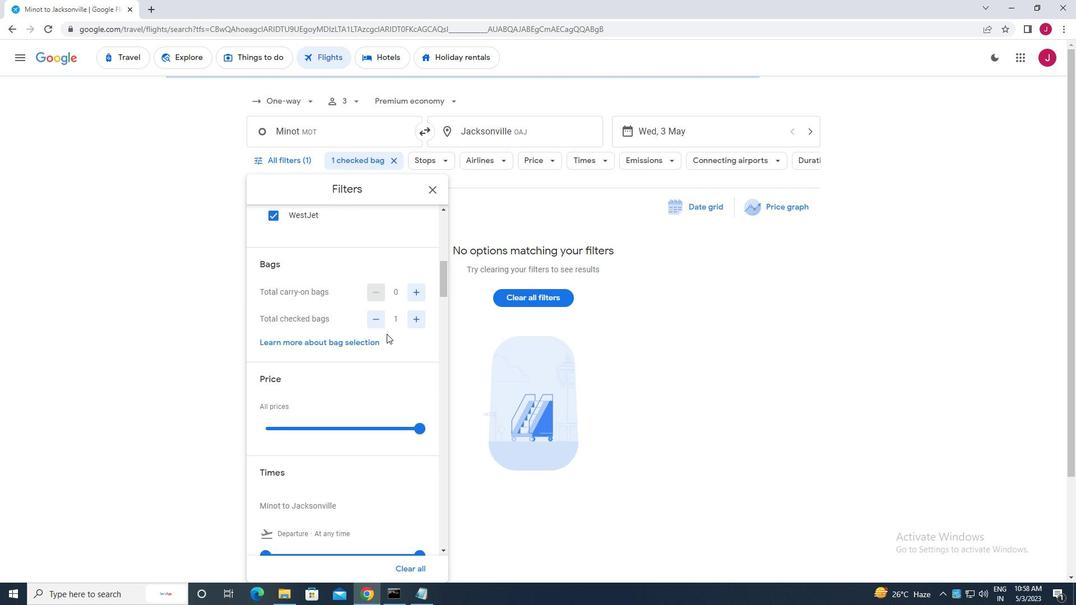 
Action: Mouse moved to (416, 329)
Screenshot: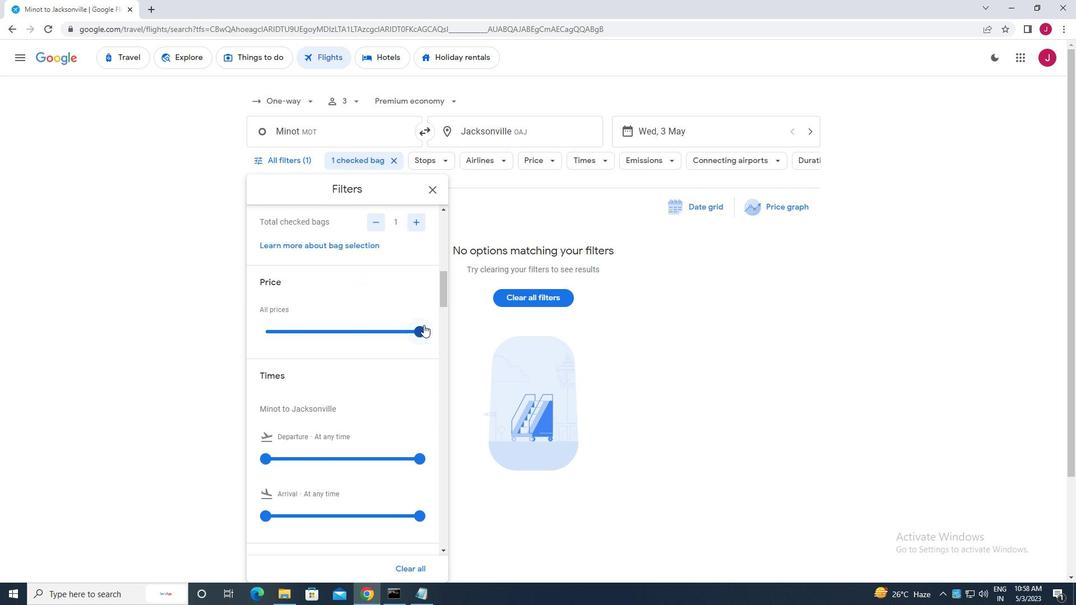 
Action: Mouse pressed left at (416, 329)
Screenshot: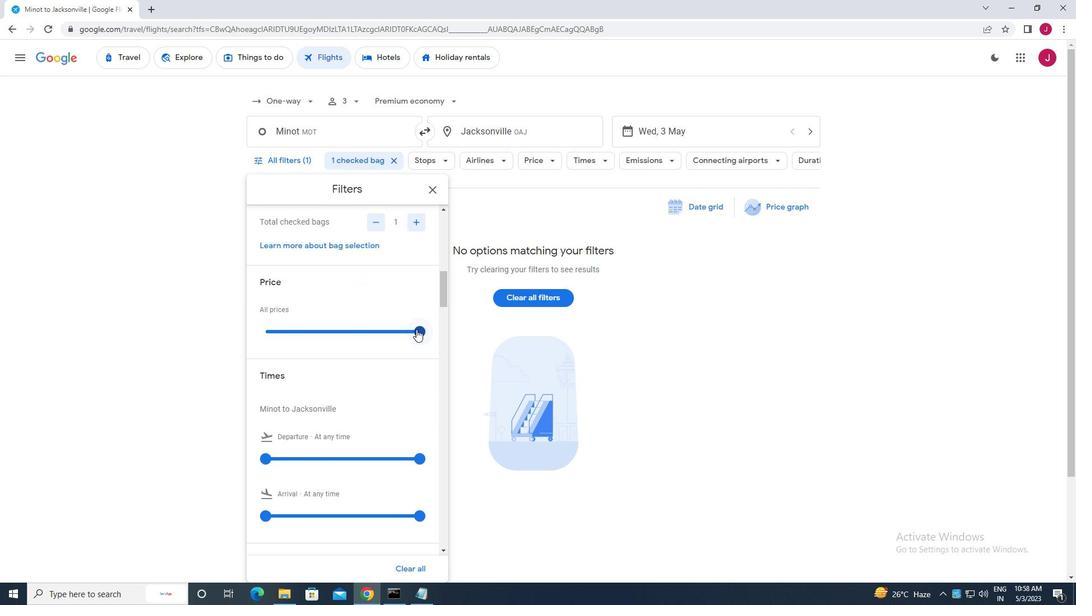
Action: Mouse scrolled (416, 328) with delta (0, 0)
Screenshot: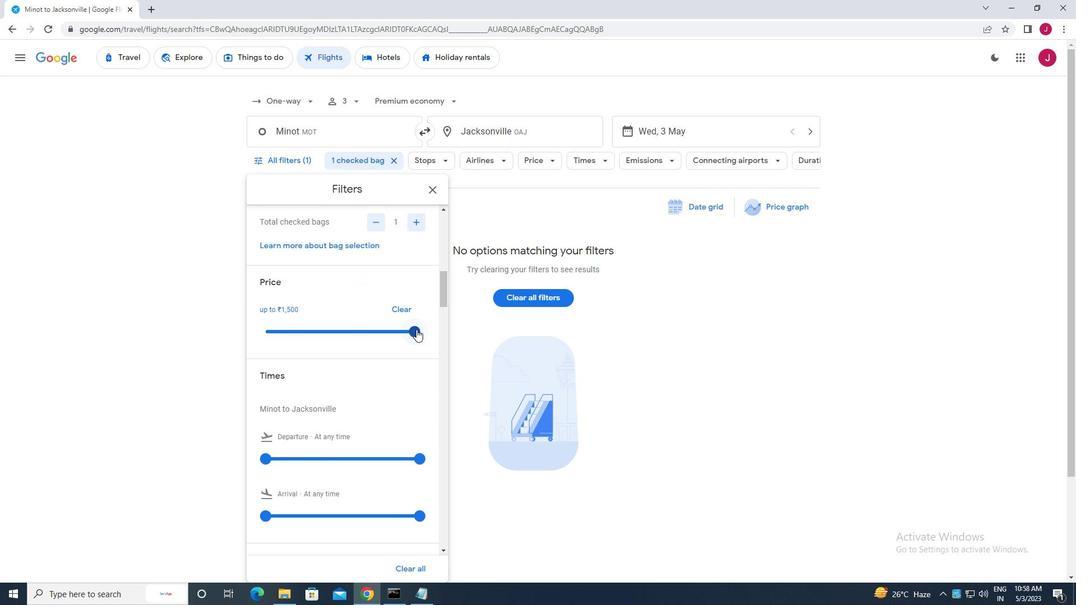 
Action: Mouse scrolled (416, 328) with delta (0, 0)
Screenshot: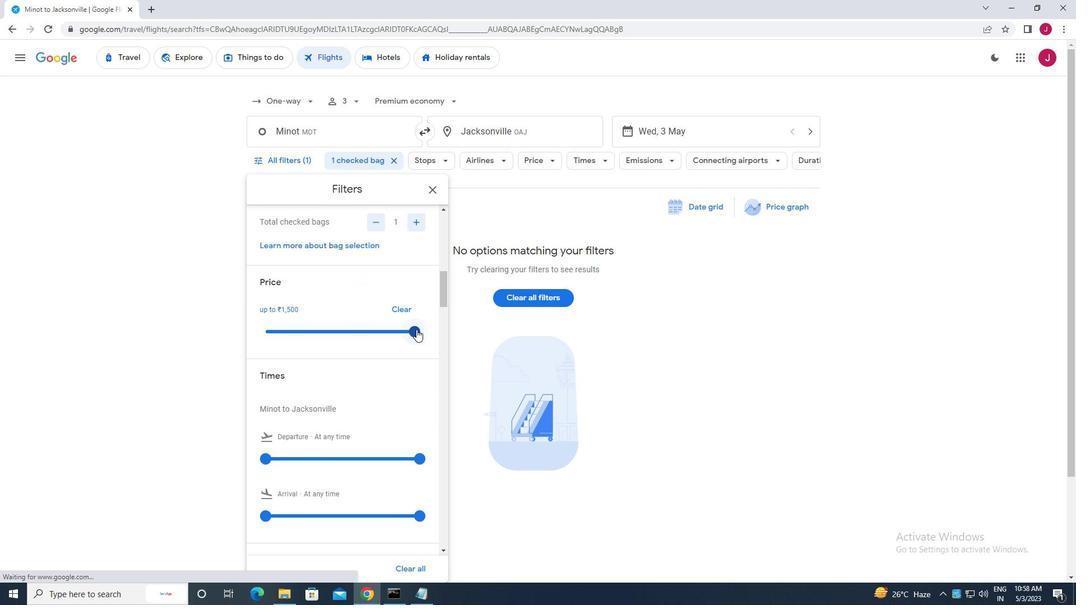 
Action: Mouse moved to (267, 345)
Screenshot: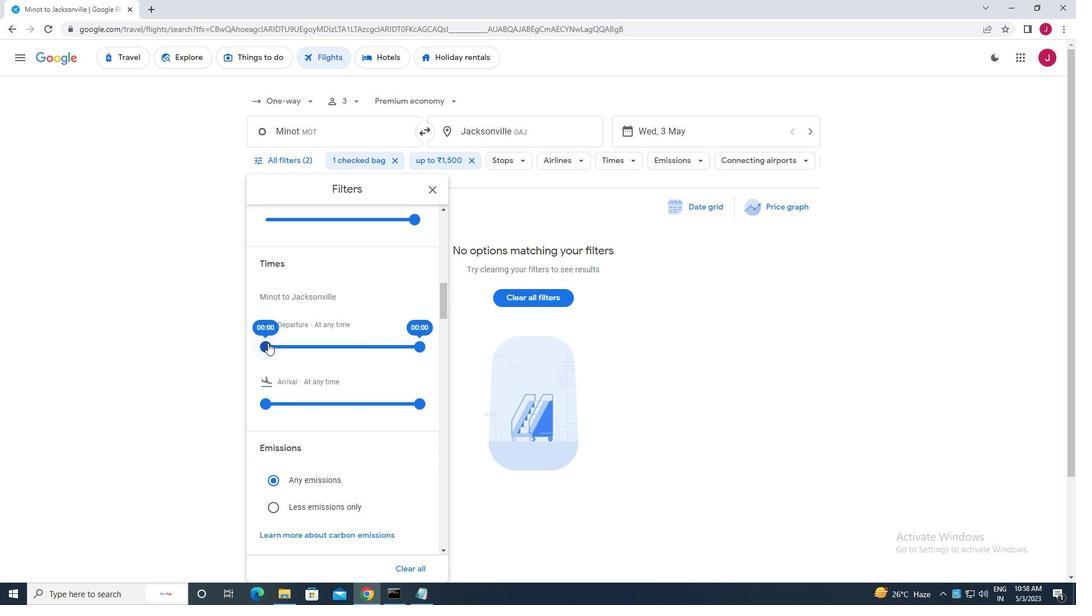 
Action: Mouse pressed left at (267, 345)
Screenshot: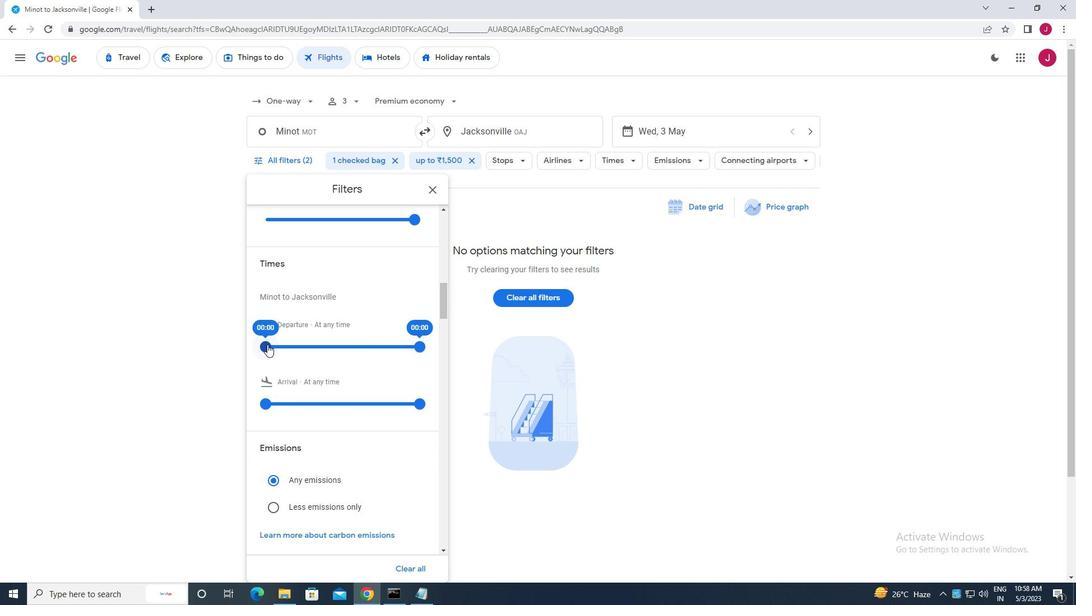 
Action: Mouse moved to (421, 346)
Screenshot: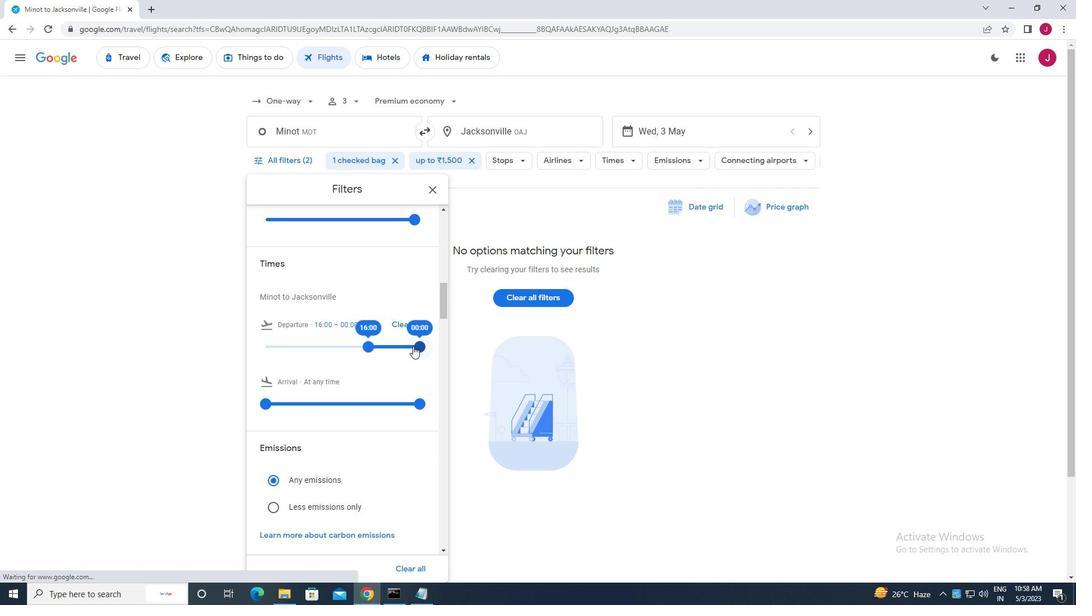 
Action: Mouse pressed left at (421, 346)
Screenshot: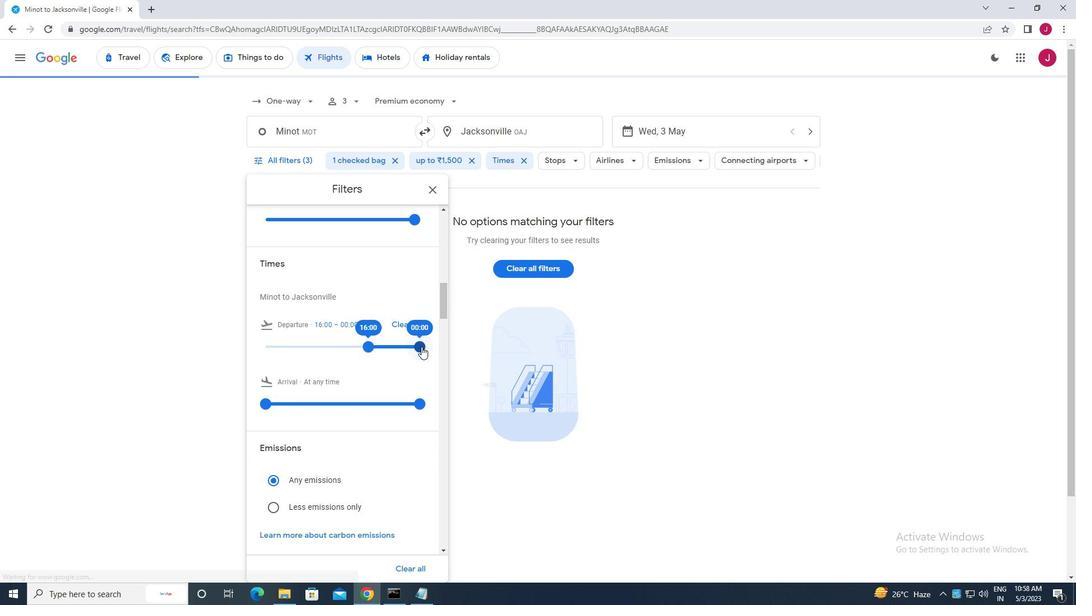 
Action: Mouse moved to (433, 195)
Screenshot: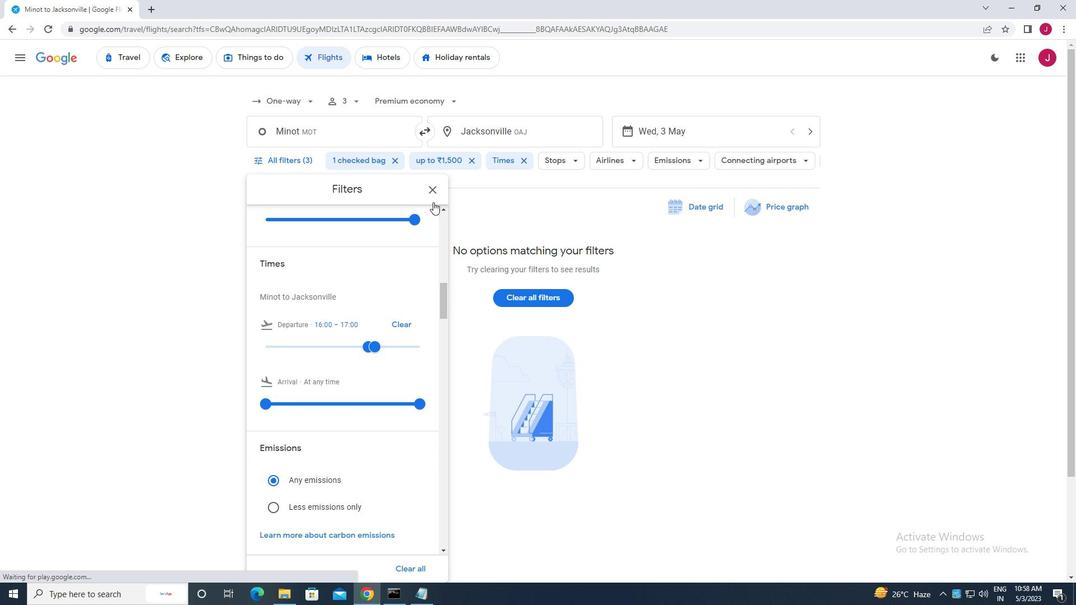 
Action: Mouse pressed left at (433, 195)
Screenshot: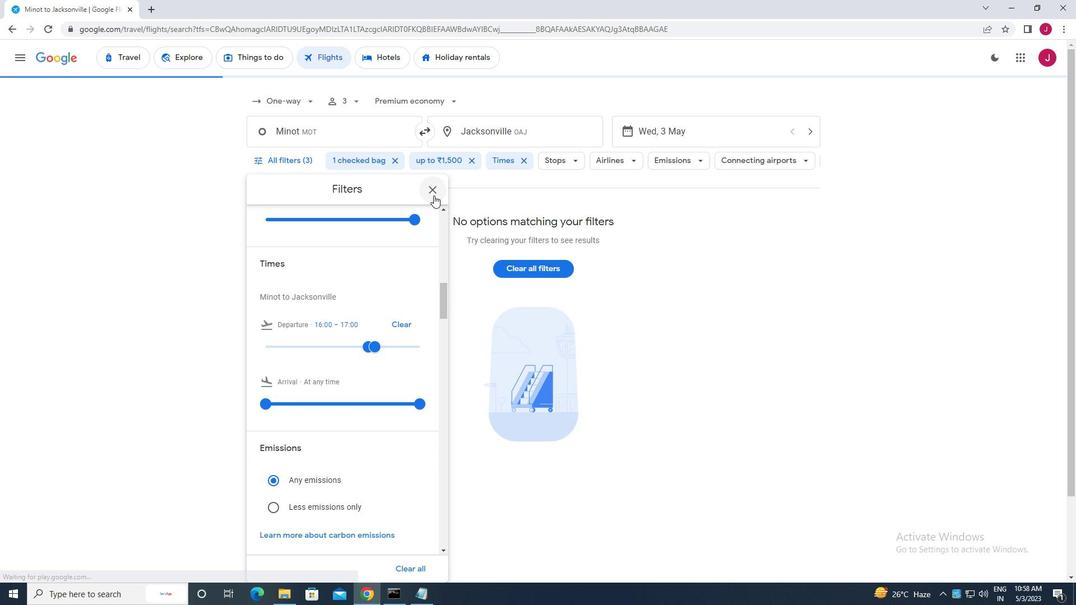 
Action: Mouse moved to (433, 195)
Screenshot: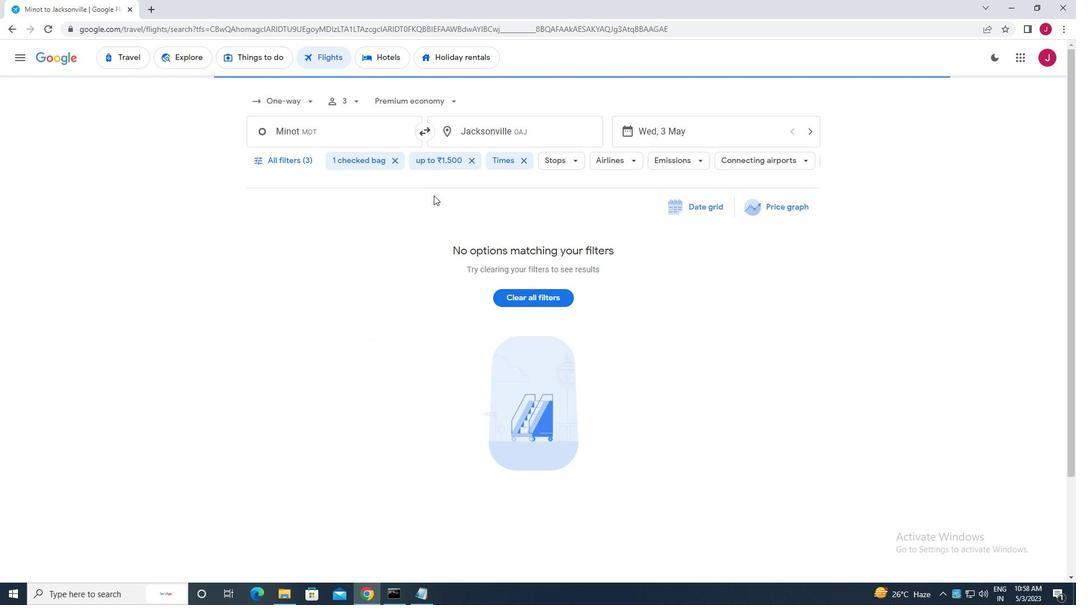 
